 Task: Find connections with filter location Mérignac with filter topic #entrepreneurshipwith filter profile language Spanish with filter current company Mother Dairy Fruit & Vegetable Pvt. Ltd. with filter school BABU BANARASI DAS NORTHERN INDIA INSTITUTE OF TECHNOLOGY, LUCKNOW with filter industry Bed-and-Breakfasts, Hostels, Homestays with filter service category Social Media Marketing with filter keywords title Iron Worker
Action: Mouse pressed left at (526, 81)
Screenshot: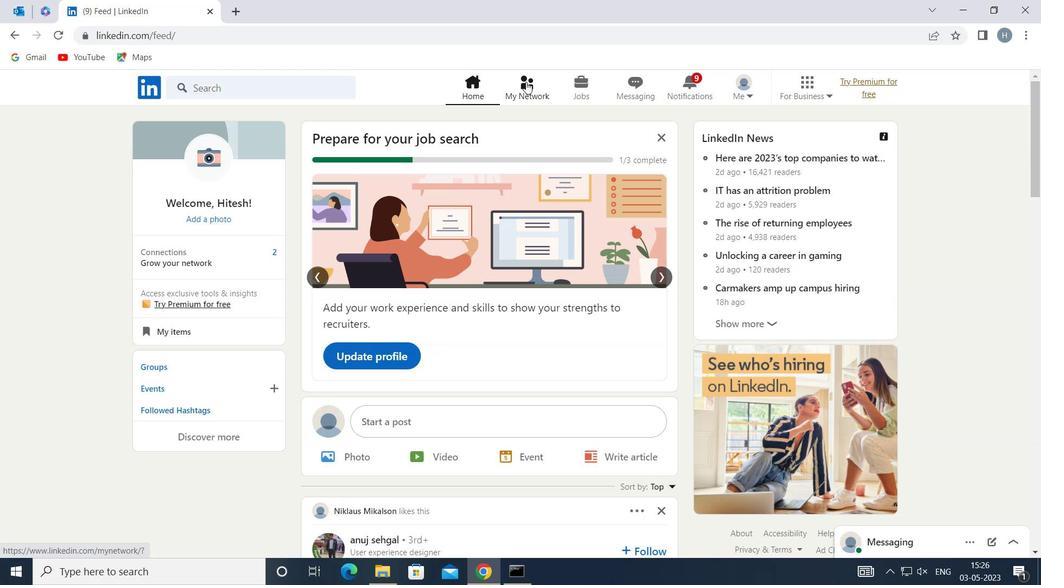 
Action: Mouse moved to (308, 162)
Screenshot: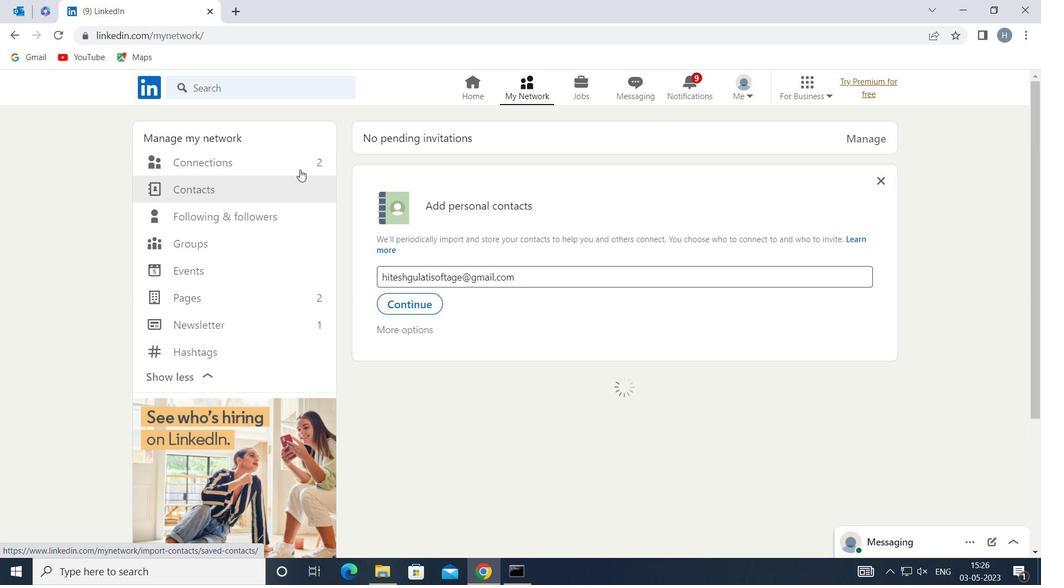 
Action: Mouse pressed left at (308, 162)
Screenshot: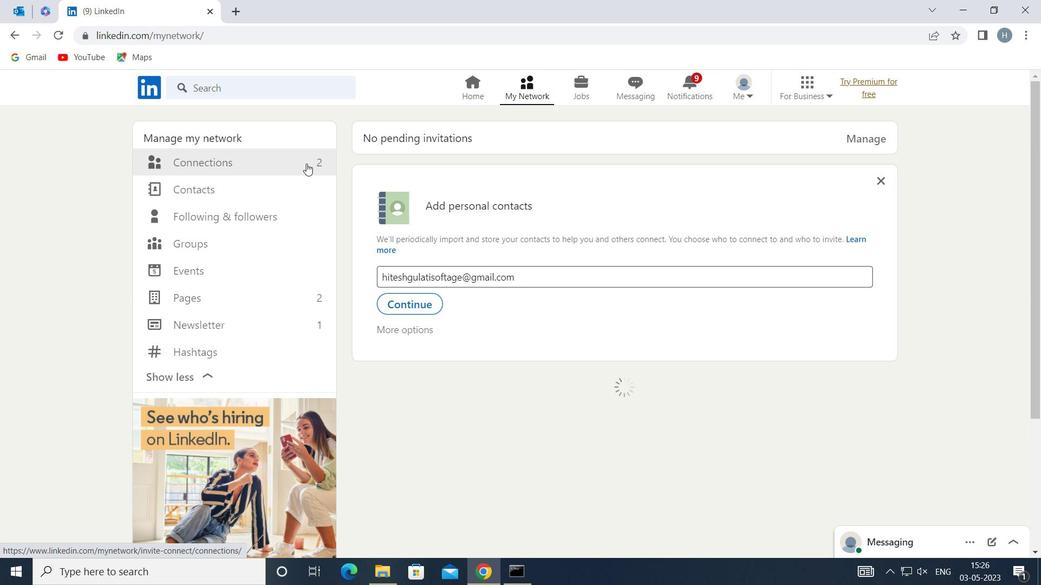 
Action: Mouse moved to (615, 159)
Screenshot: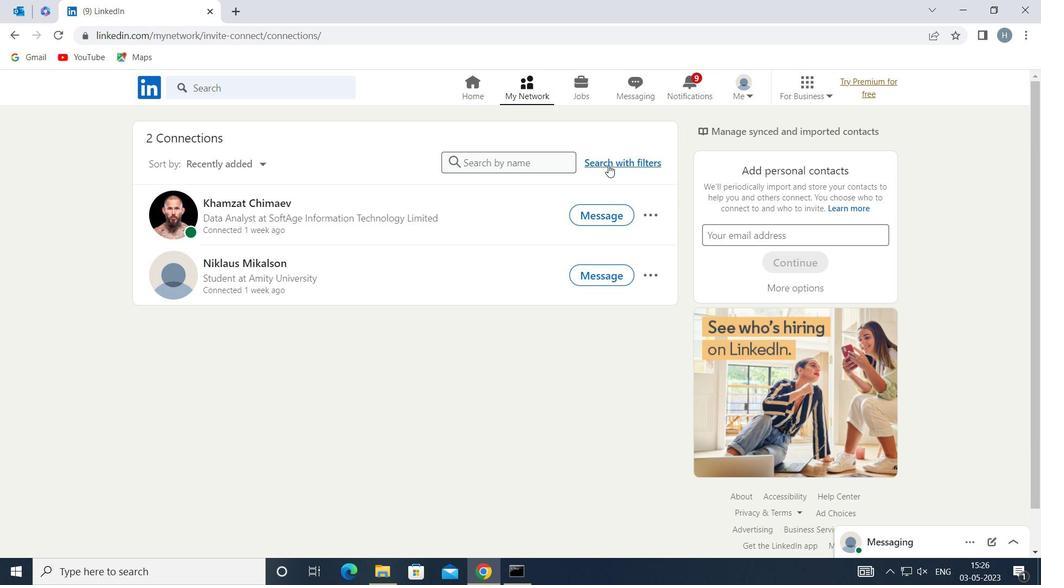 
Action: Mouse pressed left at (615, 159)
Screenshot: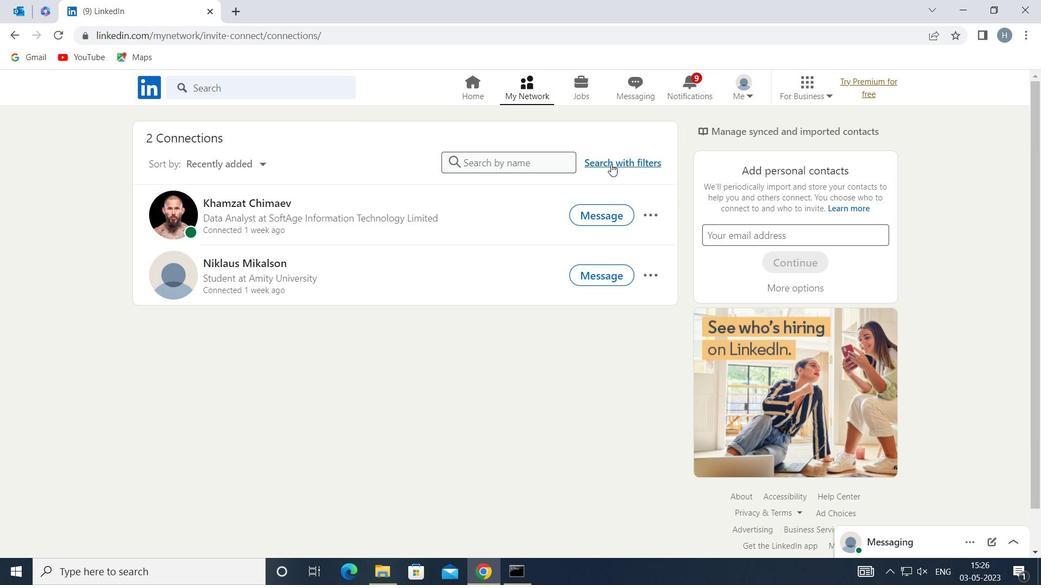 
Action: Mouse moved to (555, 125)
Screenshot: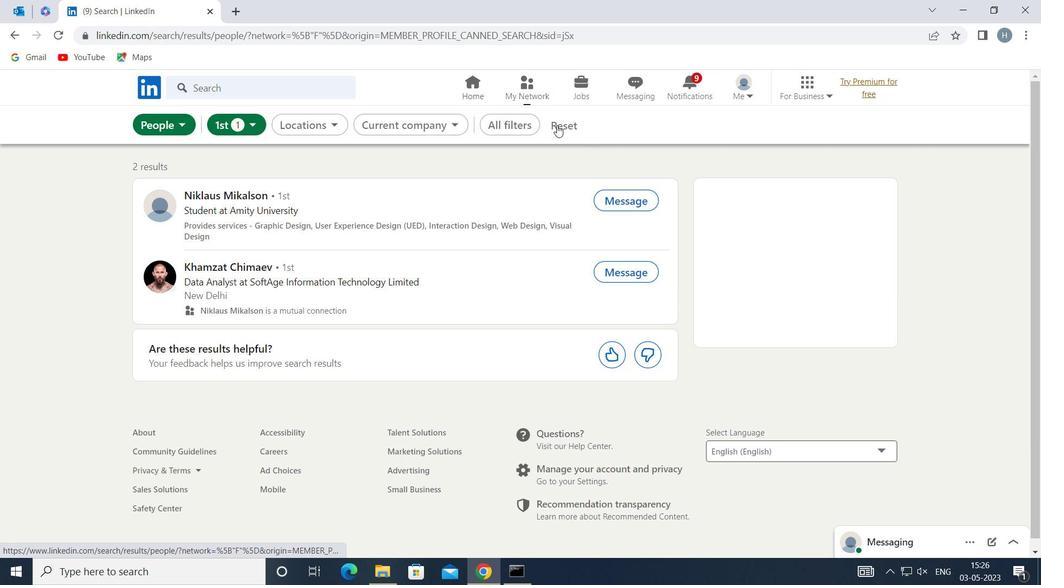 
Action: Mouse pressed left at (555, 125)
Screenshot: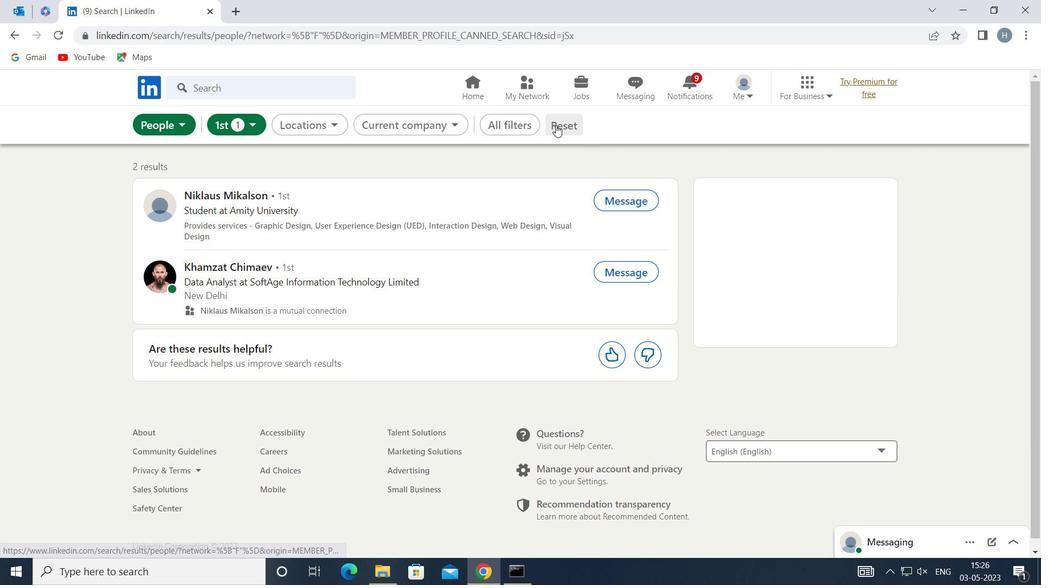
Action: Mouse moved to (526, 125)
Screenshot: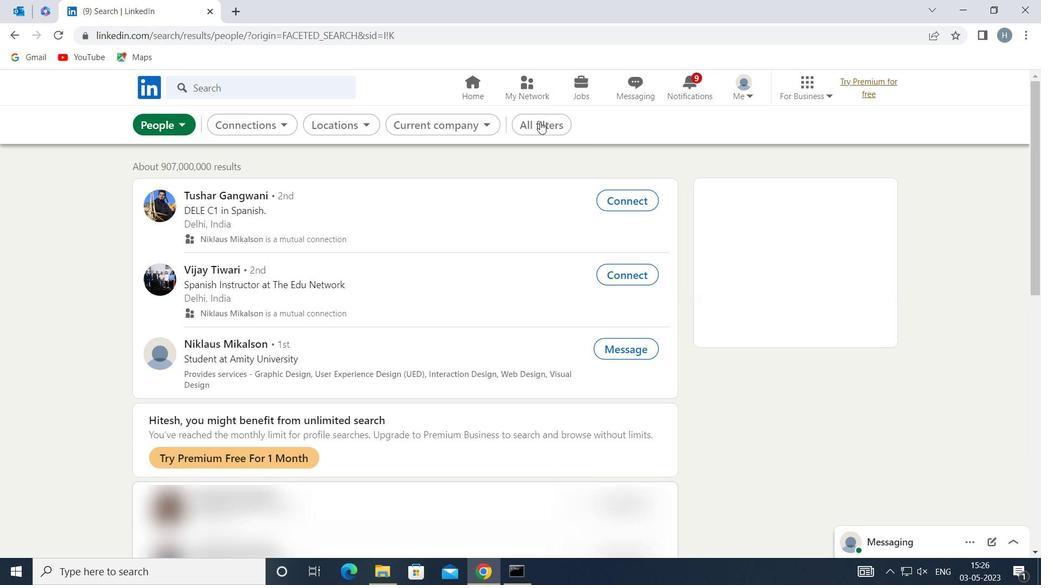 
Action: Mouse pressed left at (526, 125)
Screenshot: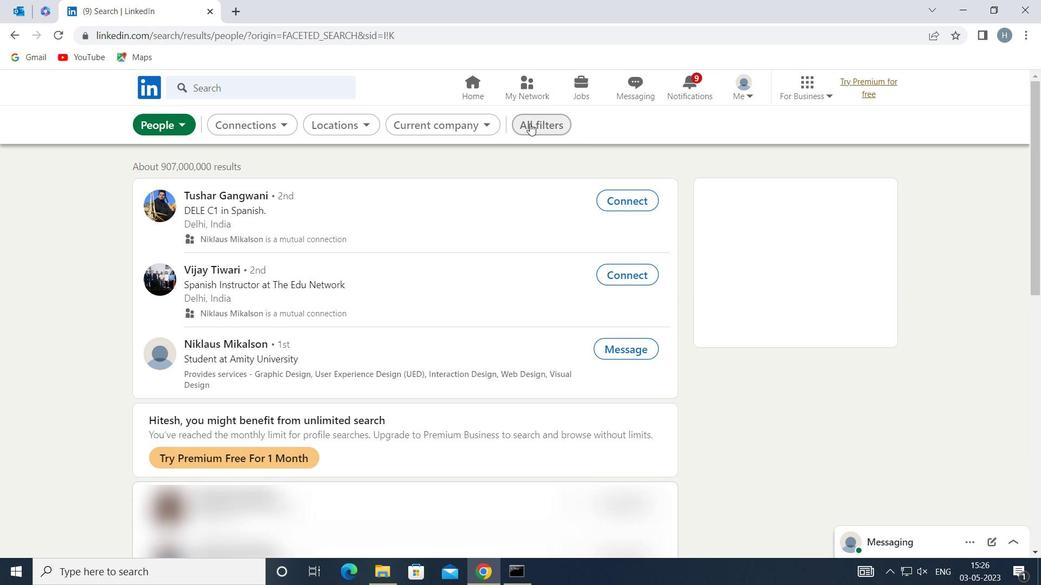 
Action: Mouse moved to (795, 312)
Screenshot: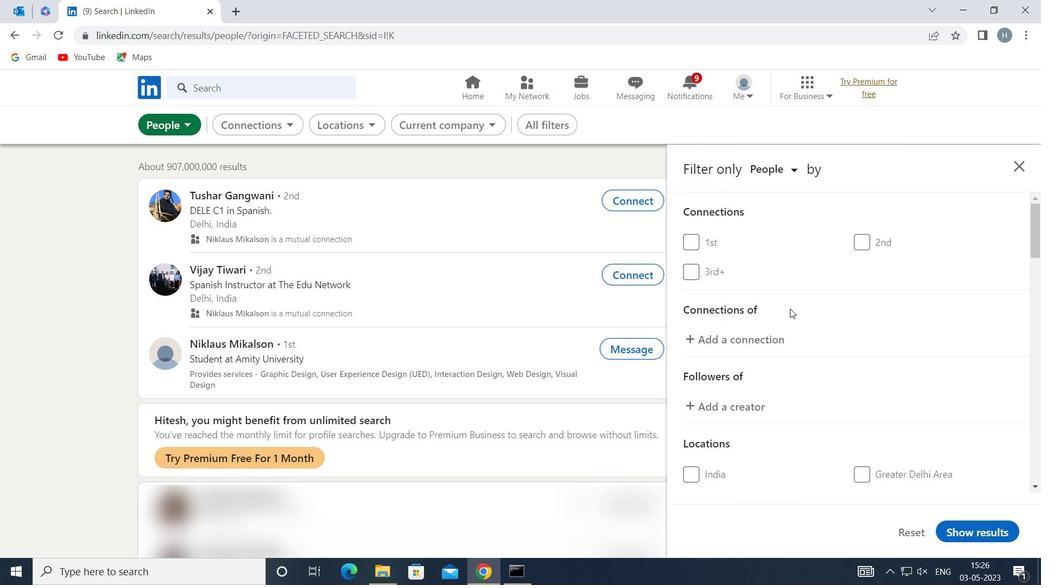 
Action: Mouse scrolled (795, 311) with delta (0, 0)
Screenshot: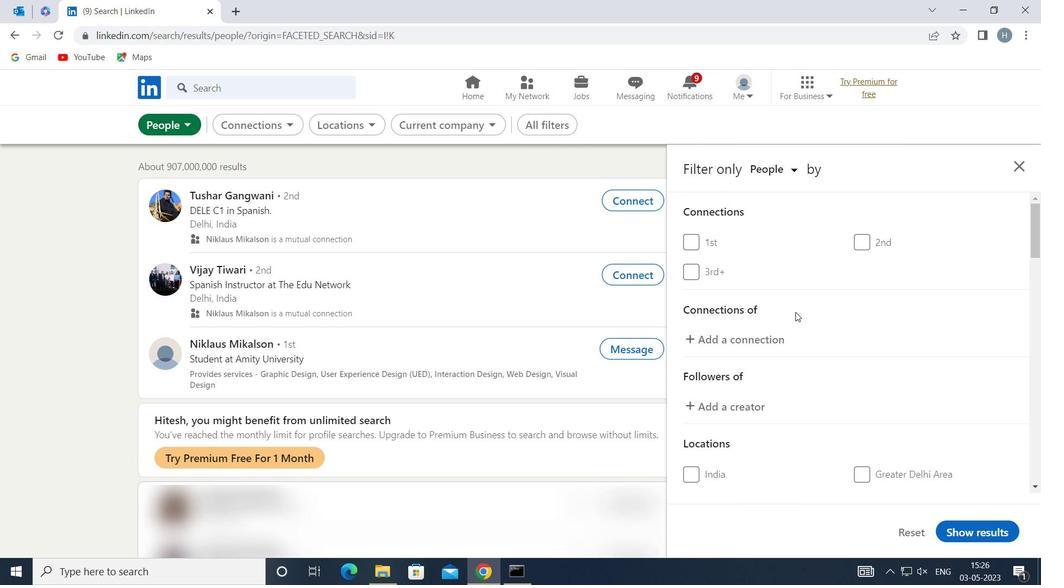 
Action: Mouse moved to (795, 314)
Screenshot: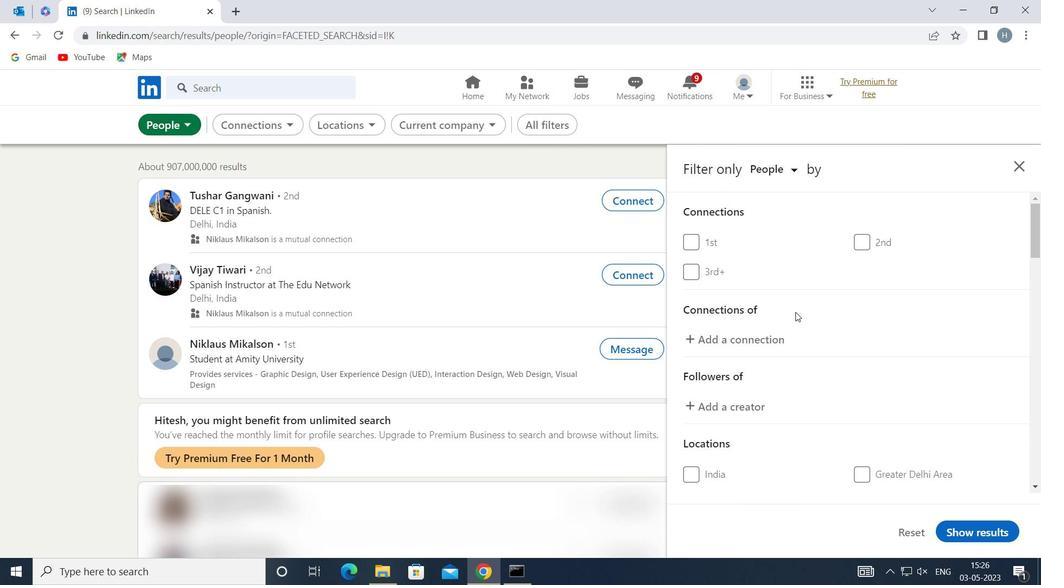 
Action: Mouse scrolled (795, 313) with delta (0, 0)
Screenshot: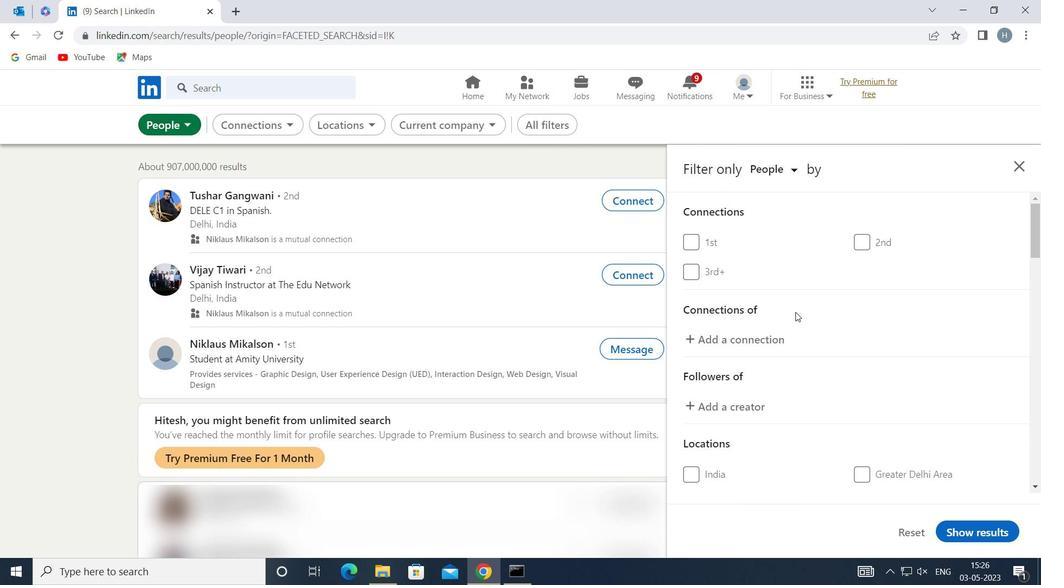 
Action: Mouse moved to (795, 315)
Screenshot: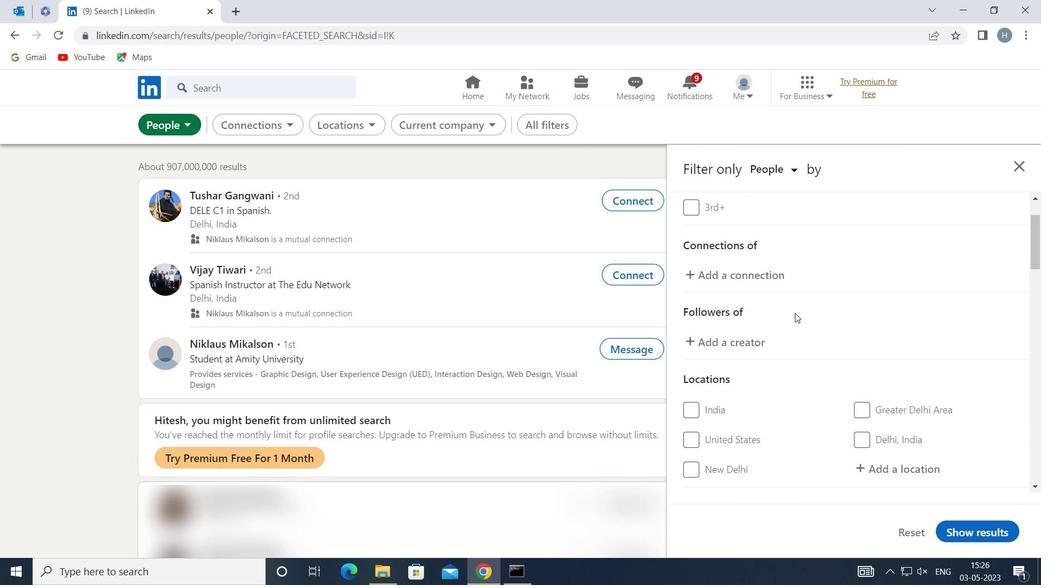 
Action: Mouse scrolled (795, 314) with delta (0, 0)
Screenshot: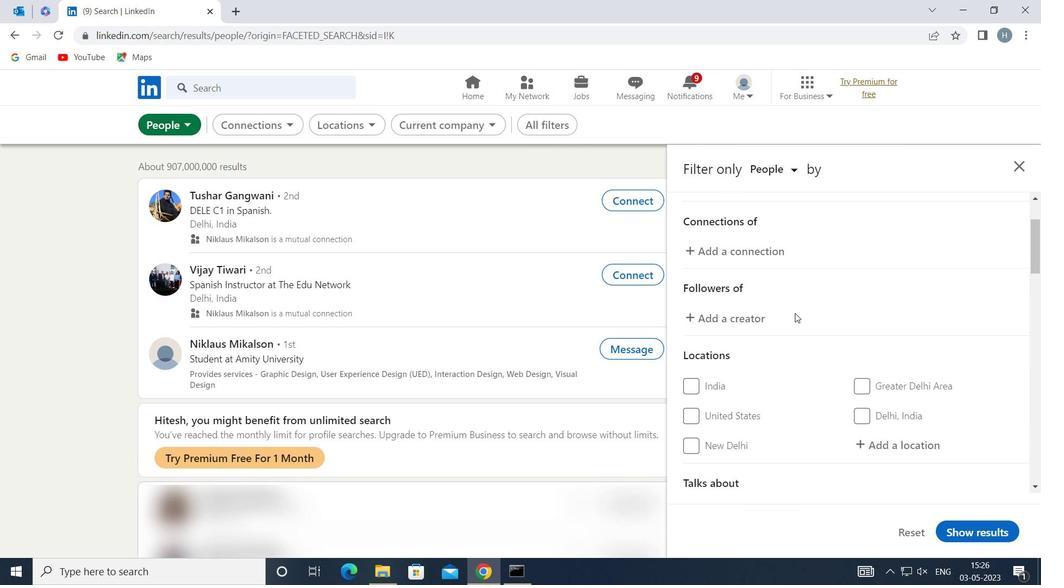 
Action: Mouse moved to (873, 333)
Screenshot: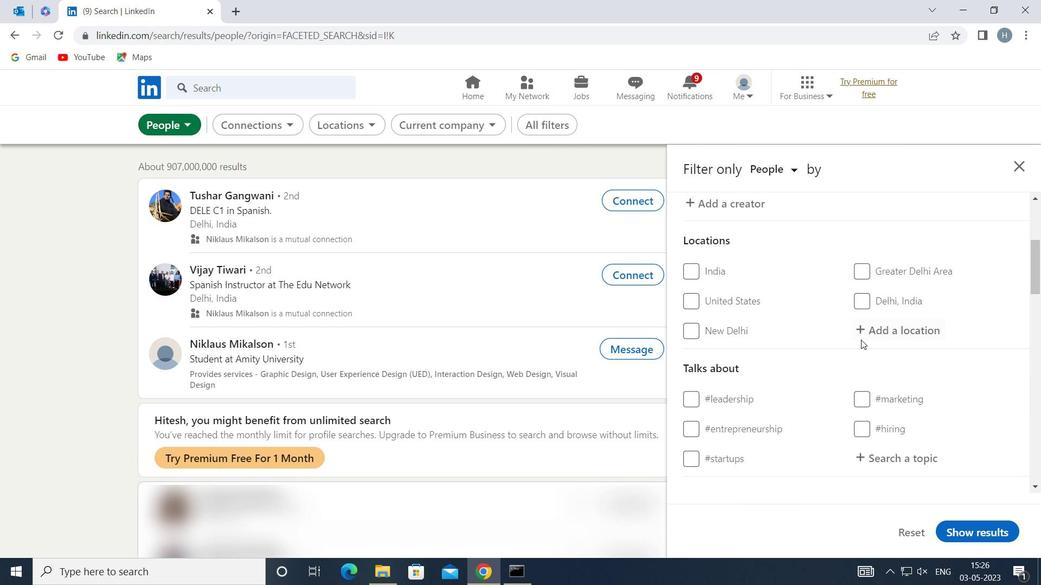 
Action: Mouse pressed left at (873, 333)
Screenshot: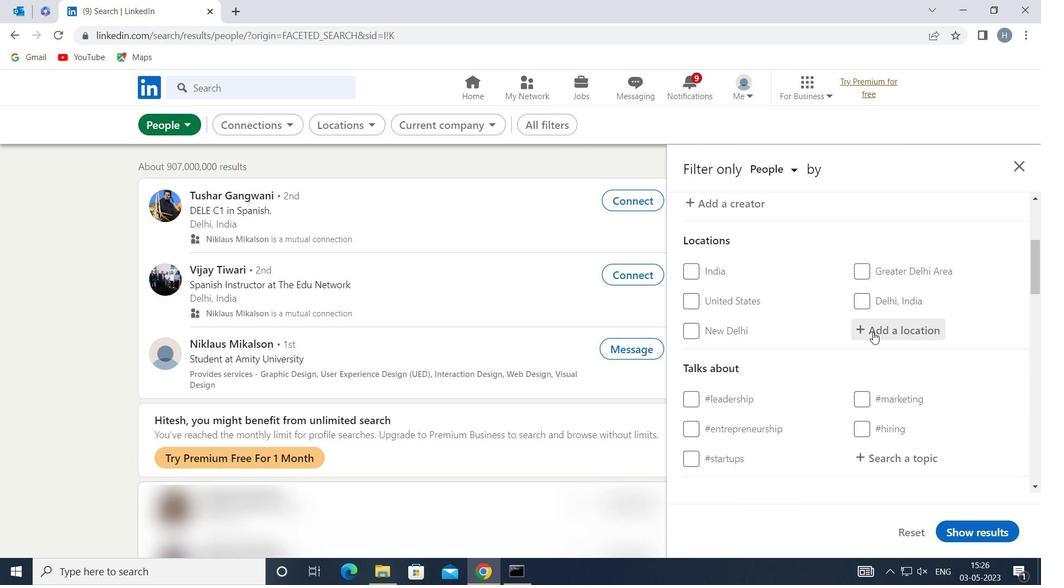 
Action: Key pressed <Key.shift>MERIGNAC
Screenshot: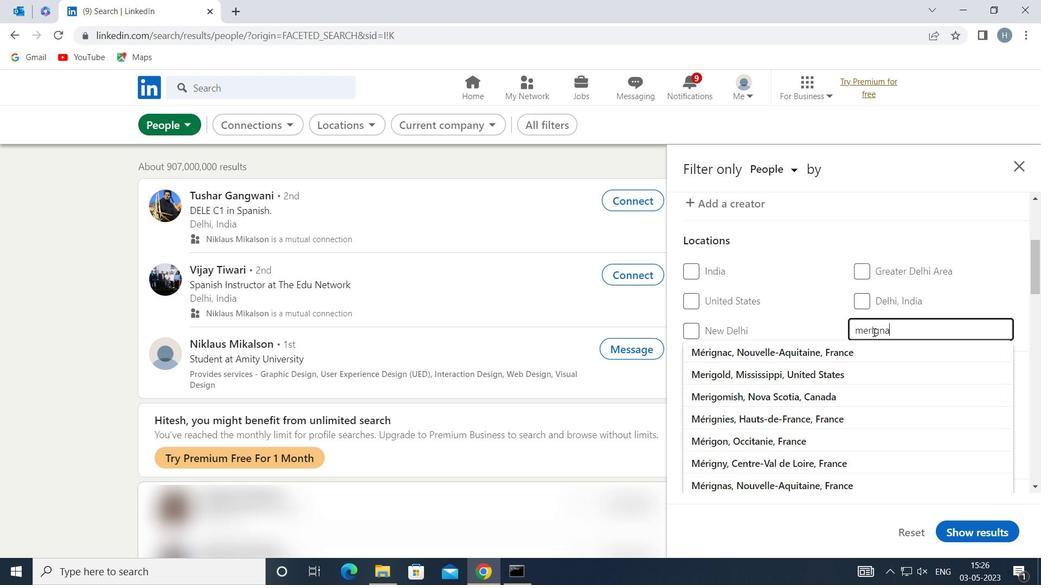 
Action: Mouse moved to (848, 348)
Screenshot: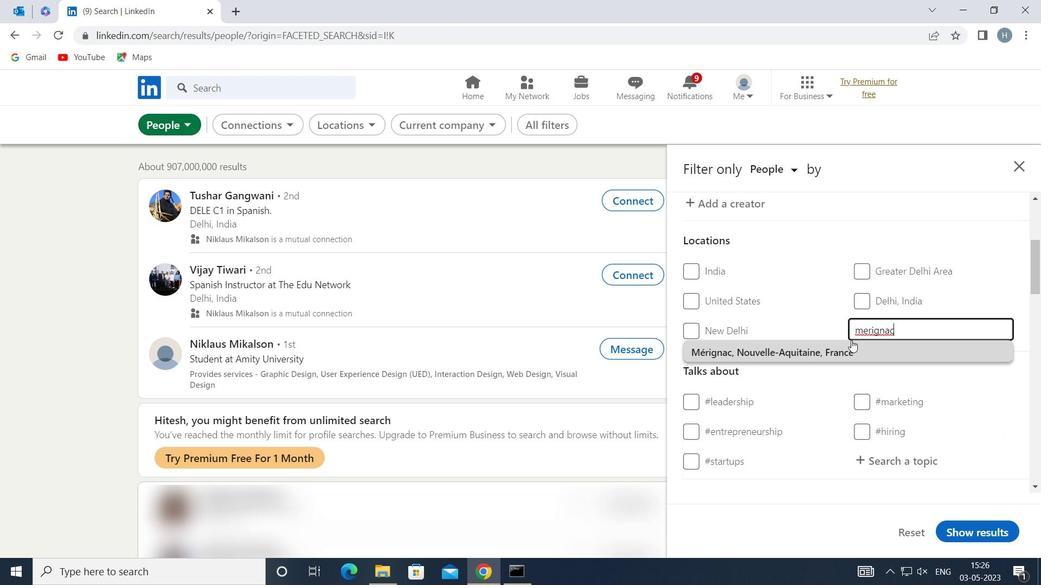 
Action: Mouse pressed left at (848, 348)
Screenshot: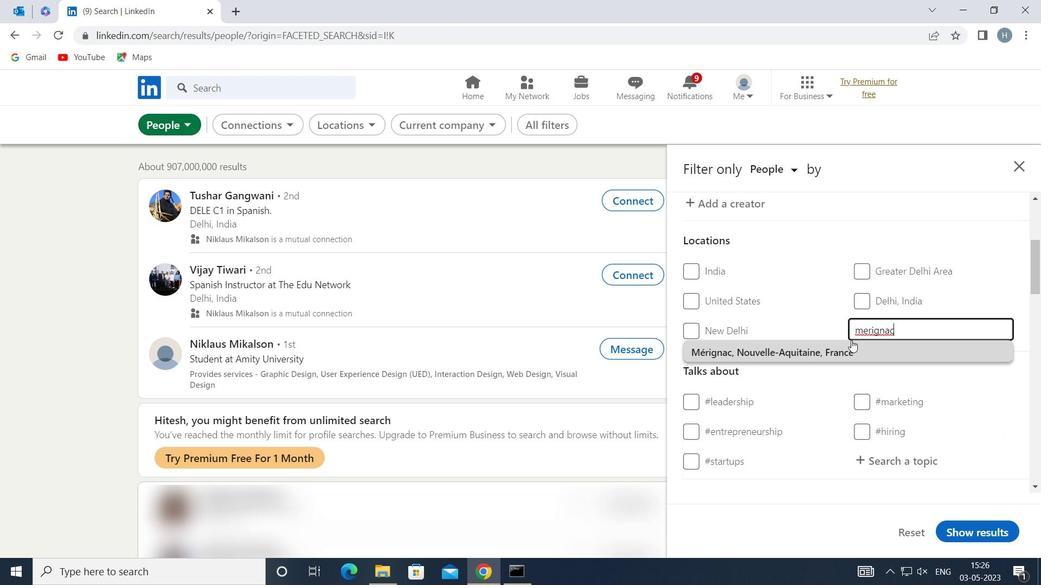 
Action: Mouse moved to (856, 337)
Screenshot: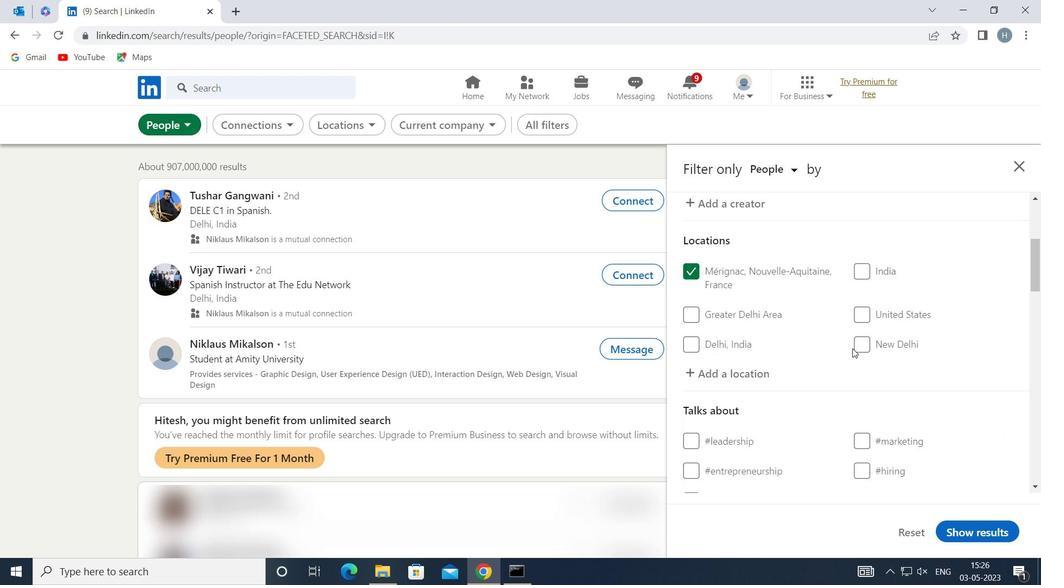 
Action: Mouse scrolled (856, 337) with delta (0, 0)
Screenshot: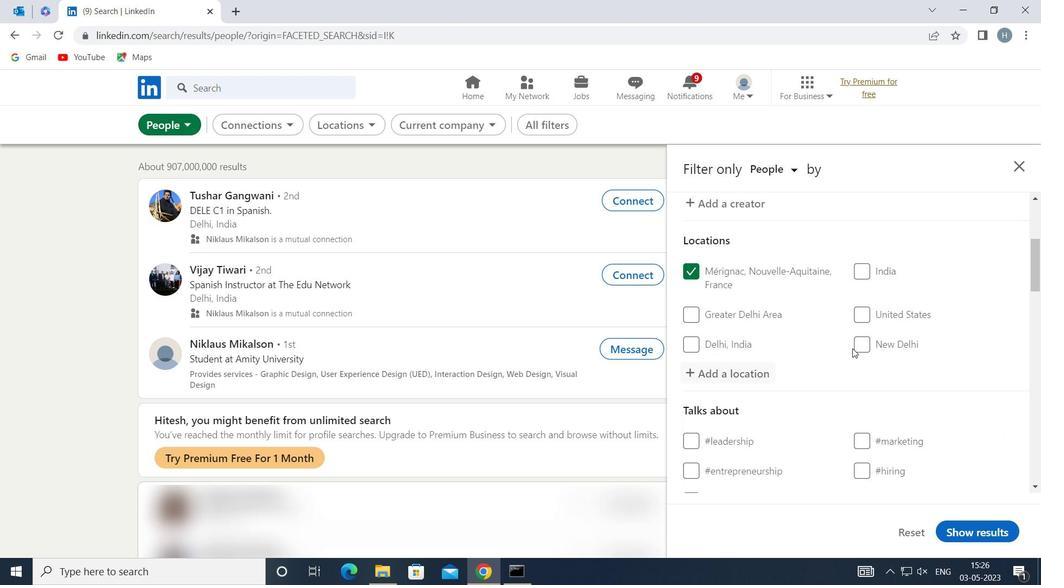 
Action: Mouse scrolled (856, 337) with delta (0, 0)
Screenshot: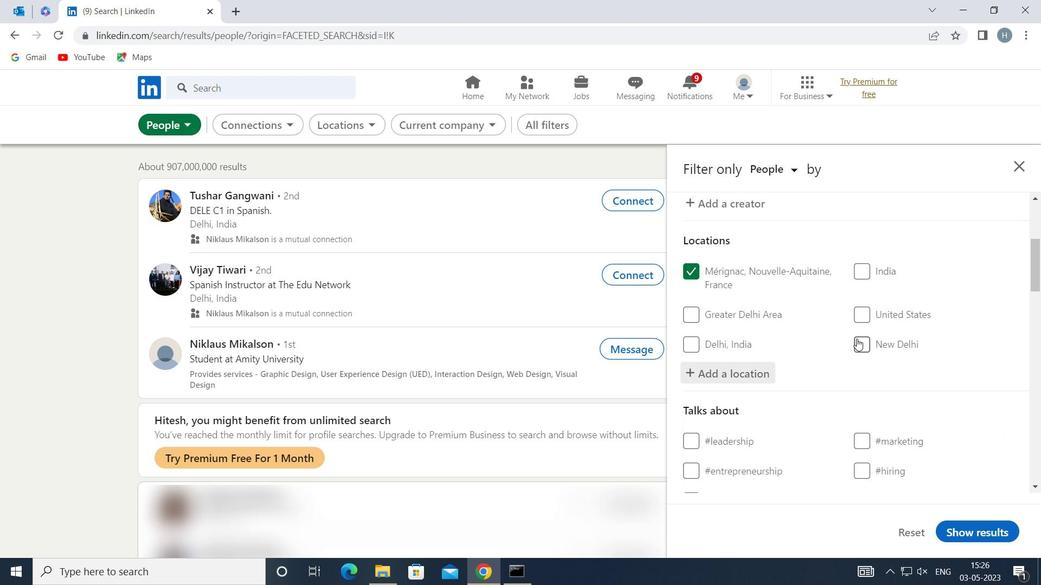 
Action: Mouse scrolled (856, 337) with delta (0, 0)
Screenshot: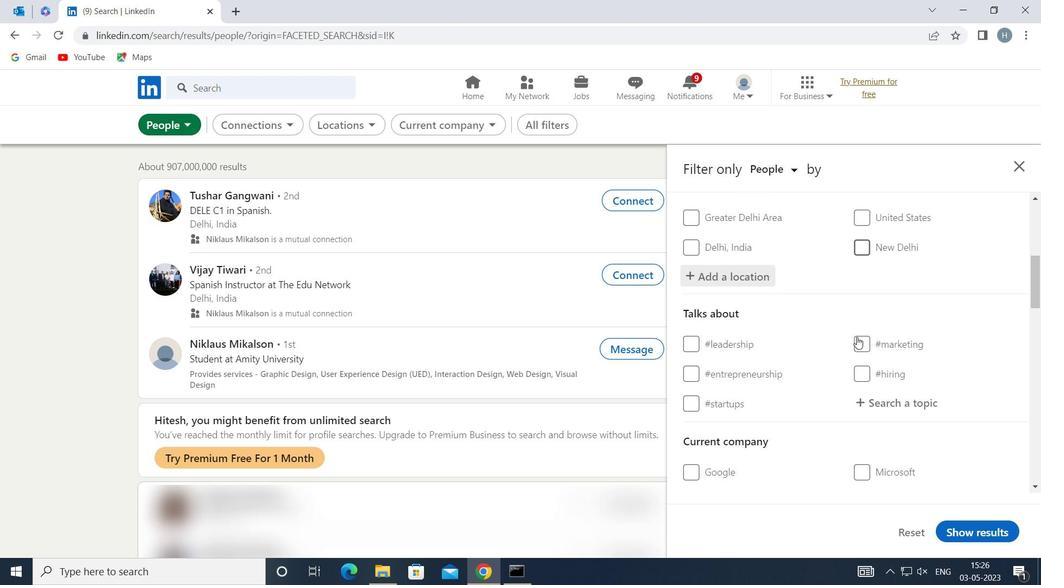
Action: Mouse moved to (901, 295)
Screenshot: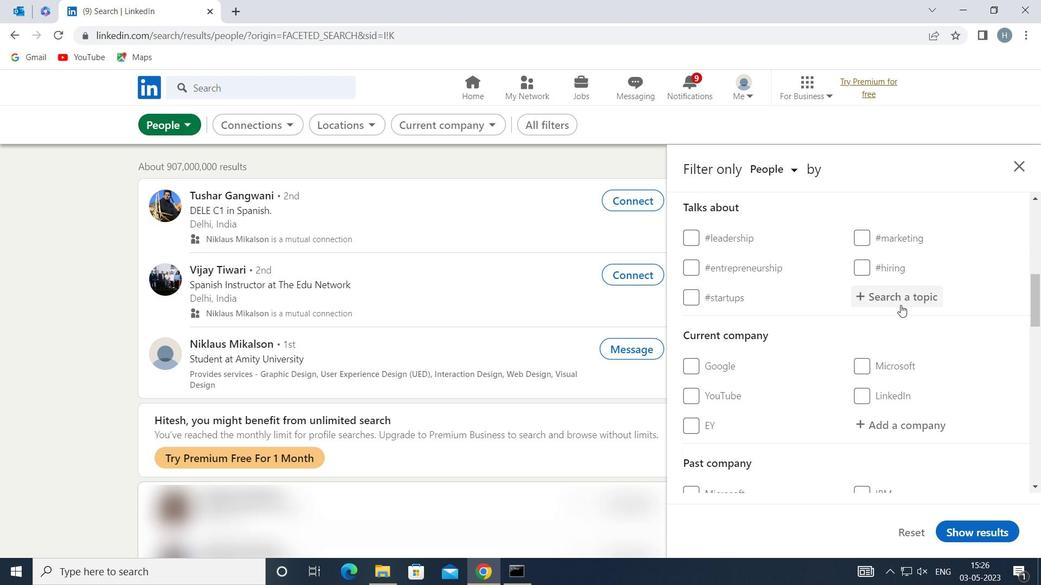 
Action: Mouse pressed left at (901, 295)
Screenshot: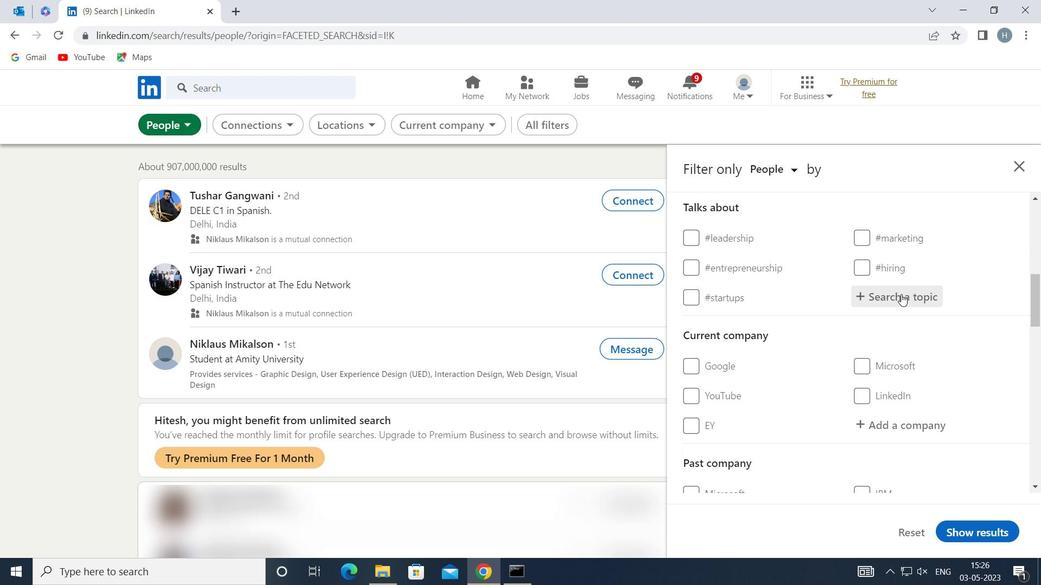 
Action: Key pressed ENTREPRENEURSHIP
Screenshot: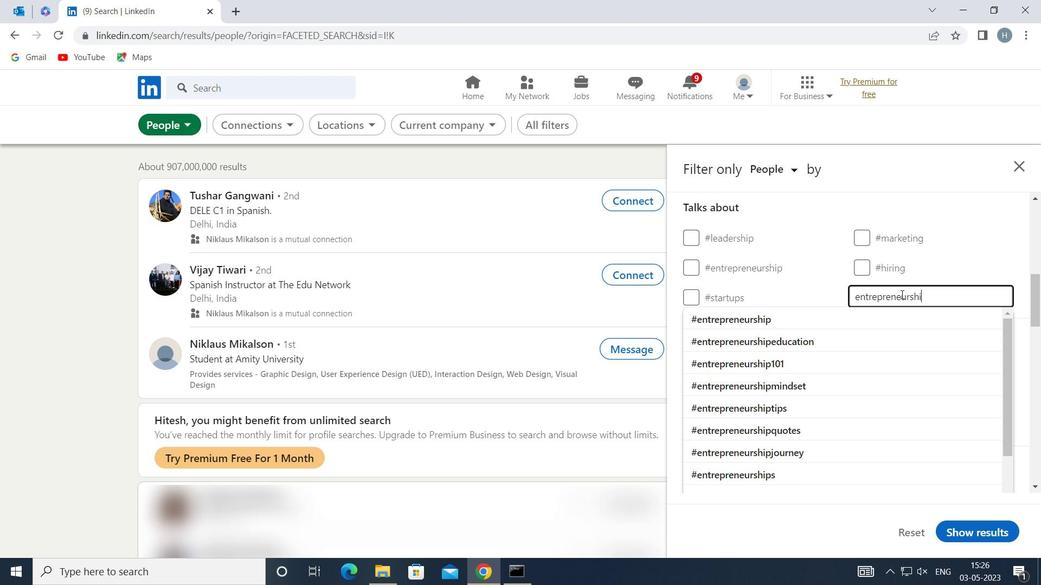 
Action: Mouse moved to (831, 321)
Screenshot: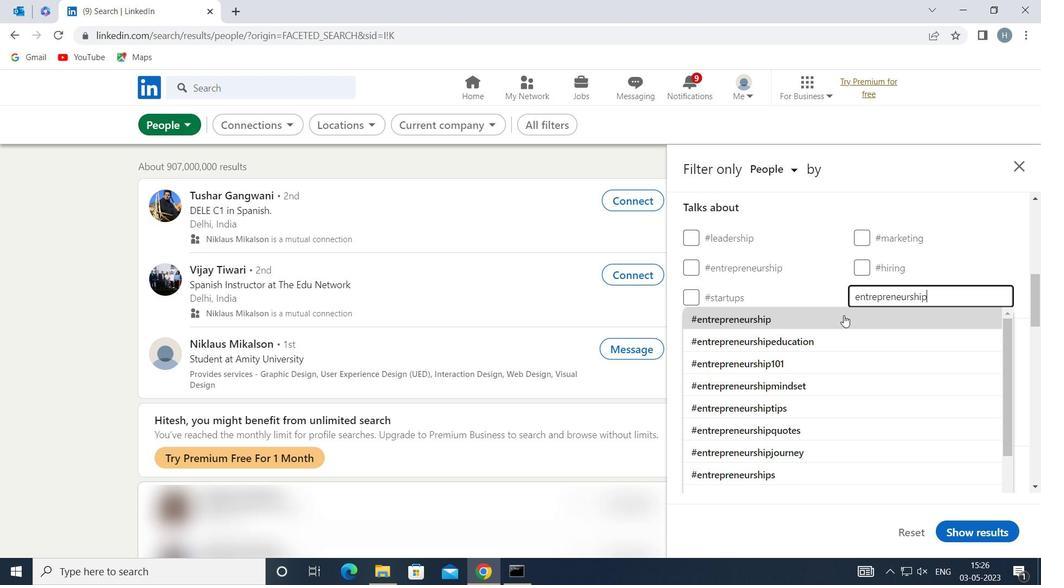 
Action: Mouse pressed left at (831, 321)
Screenshot: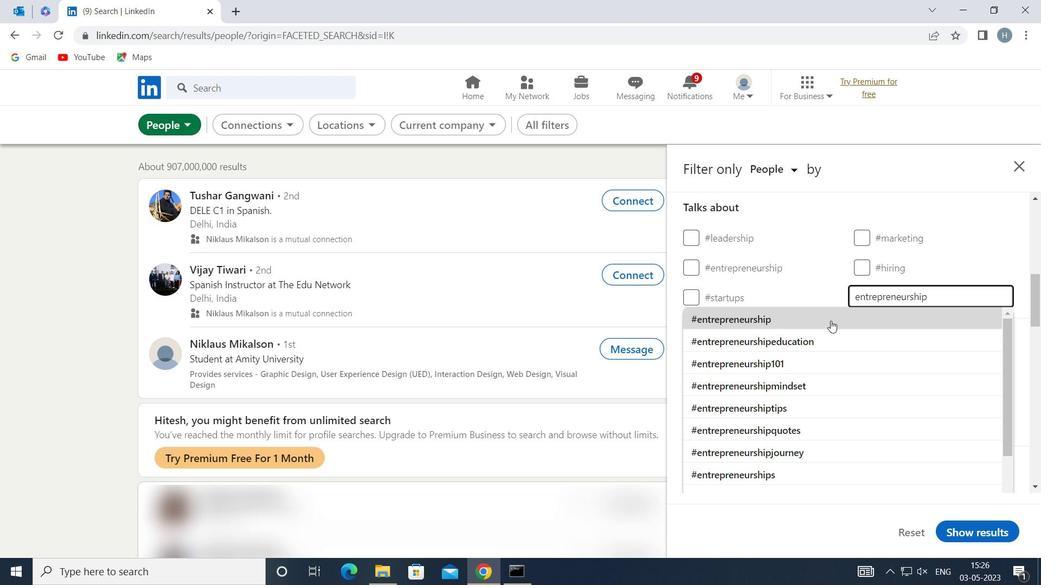 
Action: Mouse moved to (820, 324)
Screenshot: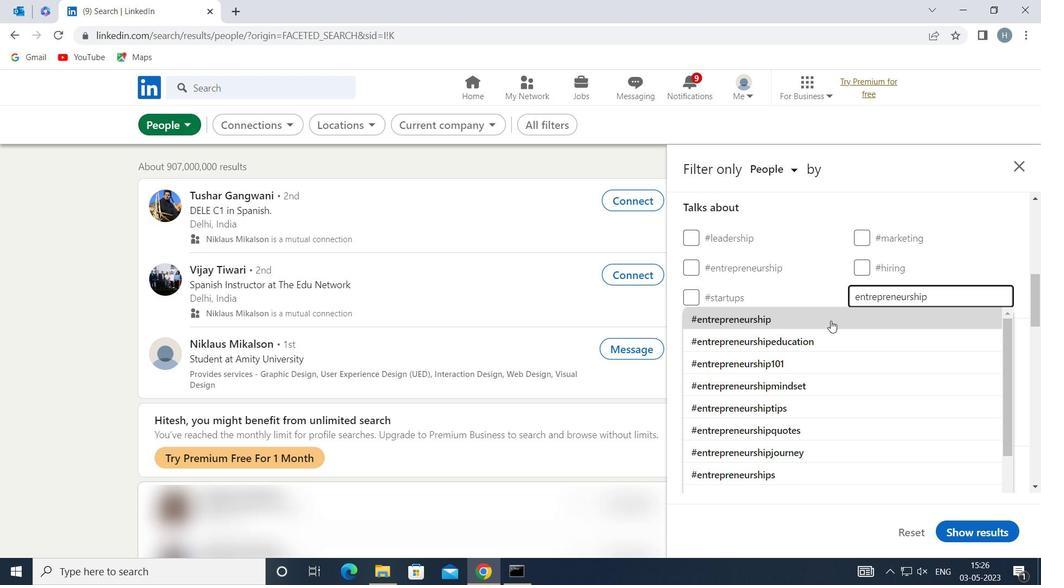 
Action: Mouse scrolled (820, 324) with delta (0, 0)
Screenshot: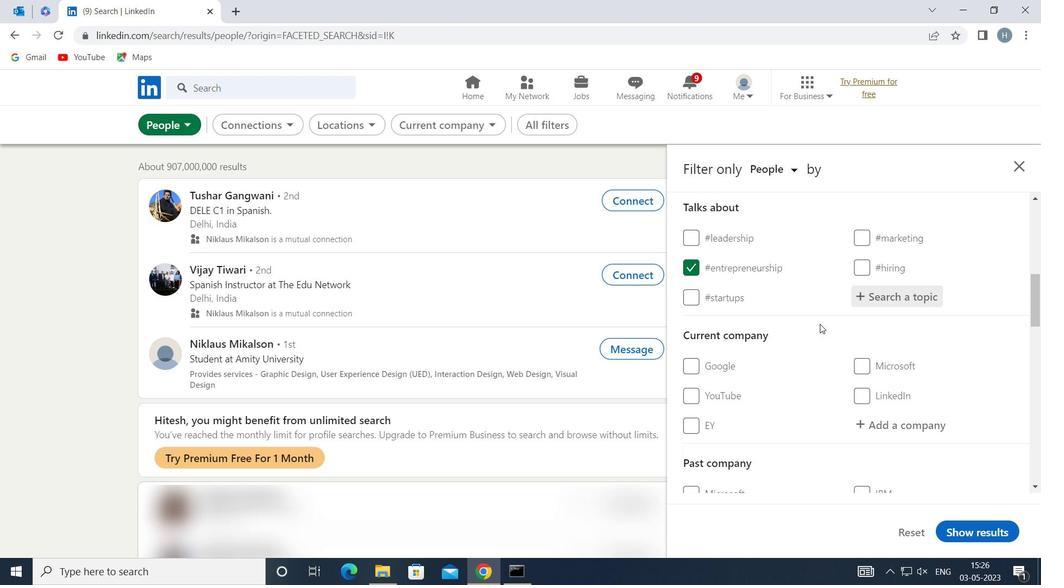 
Action: Mouse scrolled (820, 324) with delta (0, 0)
Screenshot: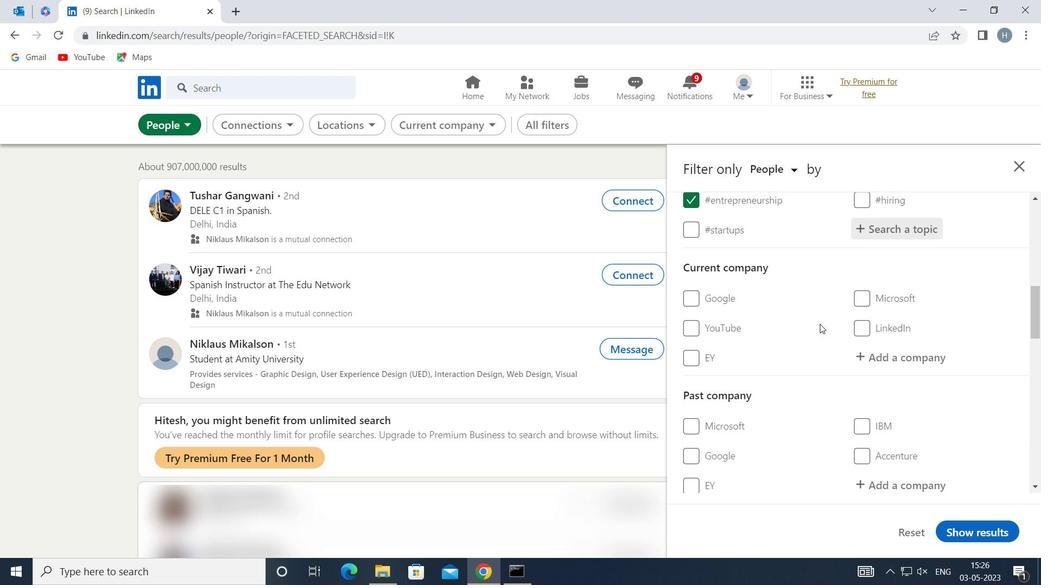 
Action: Mouse scrolled (820, 324) with delta (0, 0)
Screenshot: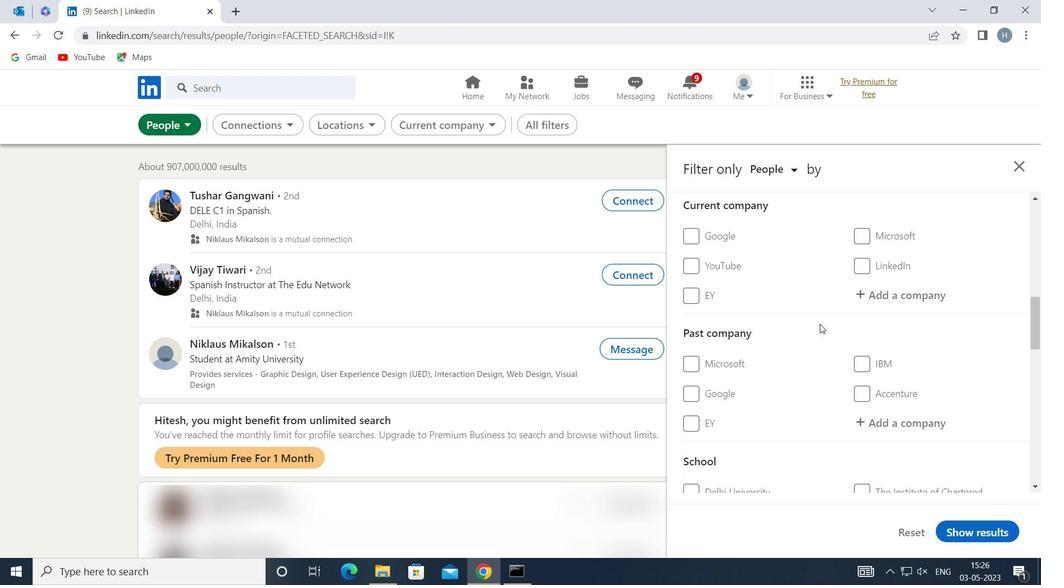 
Action: Mouse scrolled (820, 324) with delta (0, 0)
Screenshot: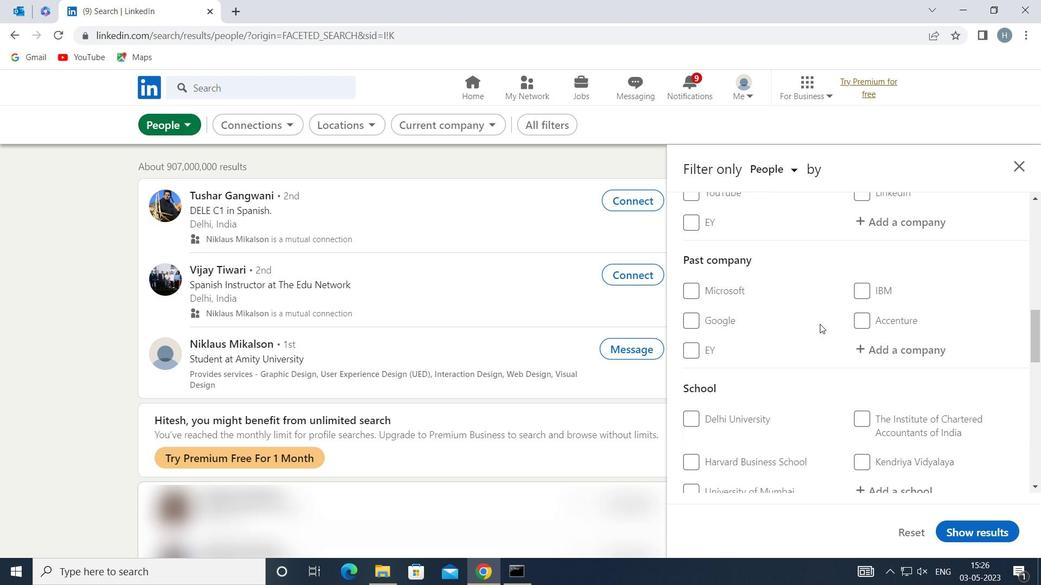 
Action: Mouse scrolled (820, 324) with delta (0, 0)
Screenshot: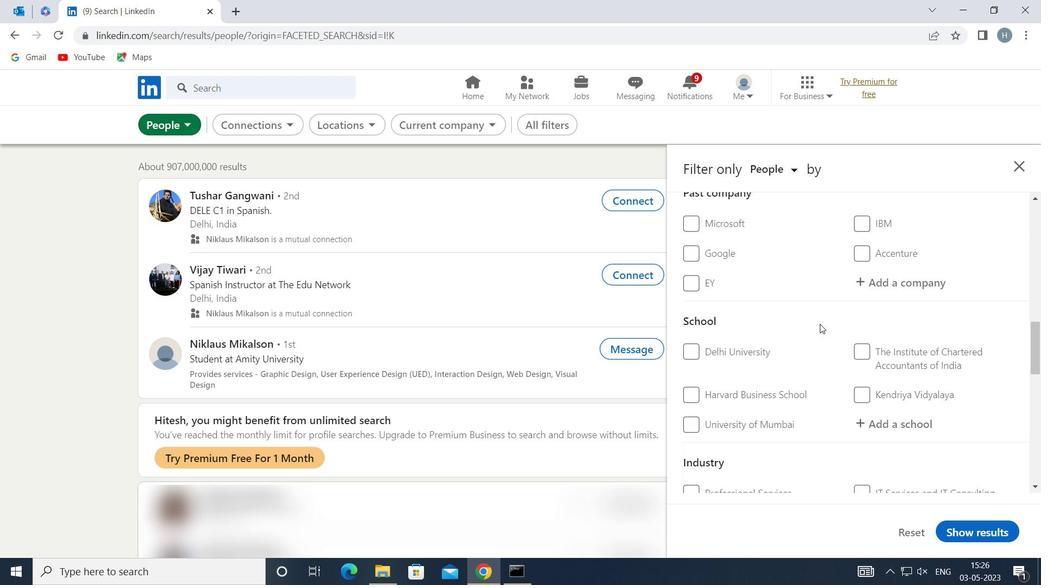 
Action: Mouse scrolled (820, 324) with delta (0, 0)
Screenshot: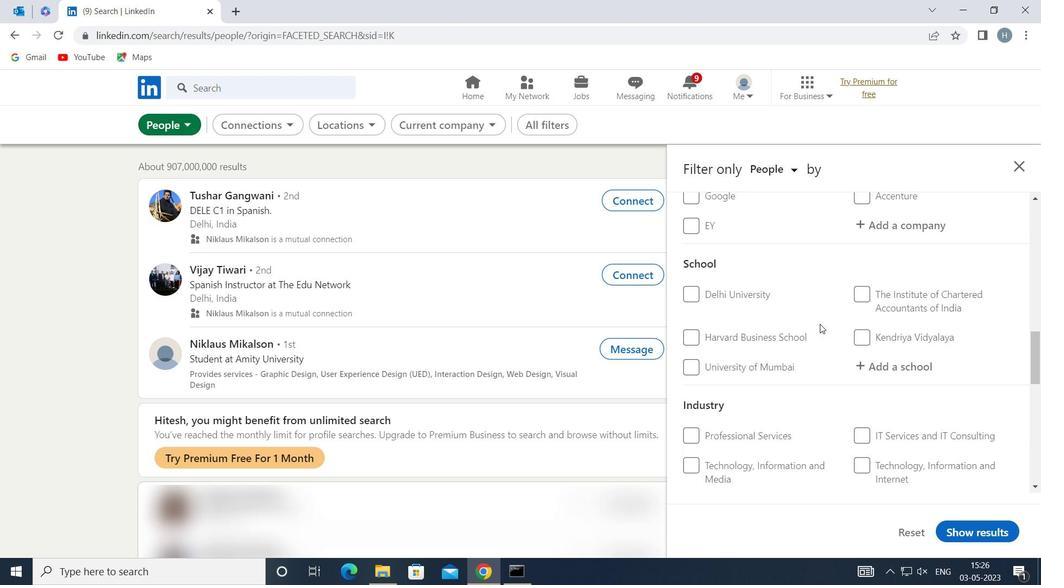 
Action: Mouse scrolled (820, 324) with delta (0, 0)
Screenshot: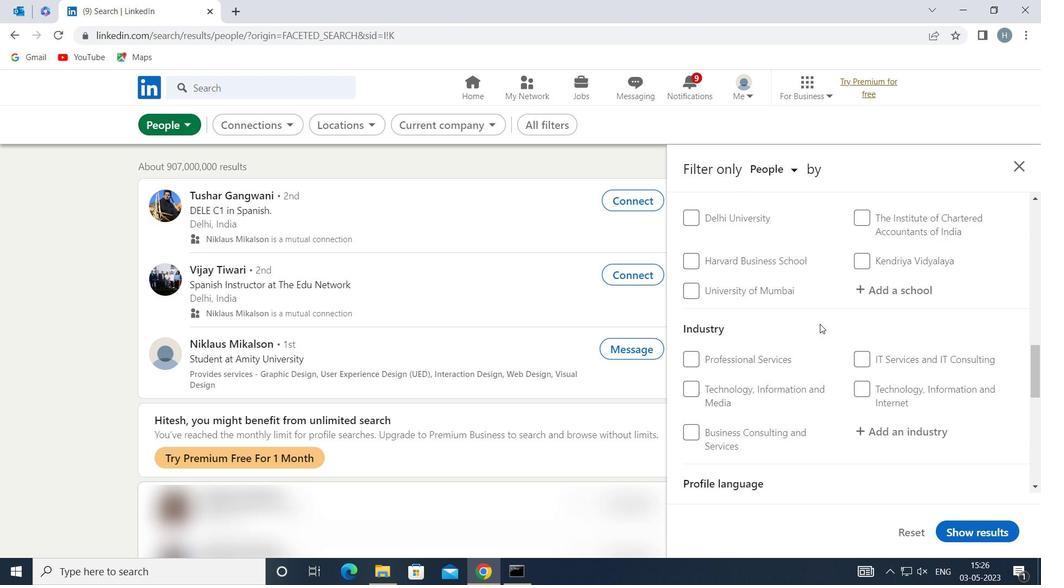 
Action: Mouse scrolled (820, 324) with delta (0, 0)
Screenshot: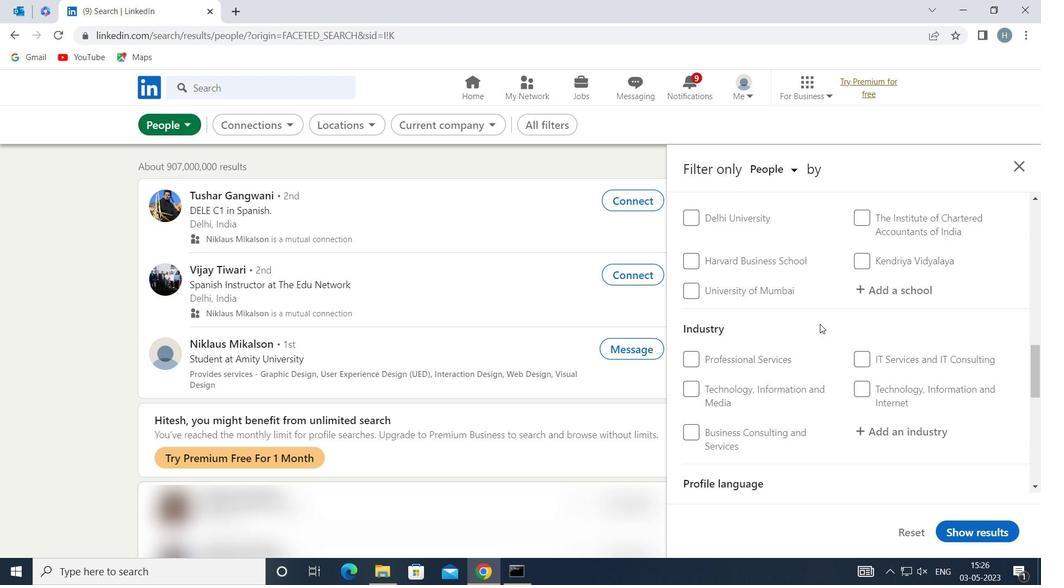 
Action: Mouse moved to (820, 325)
Screenshot: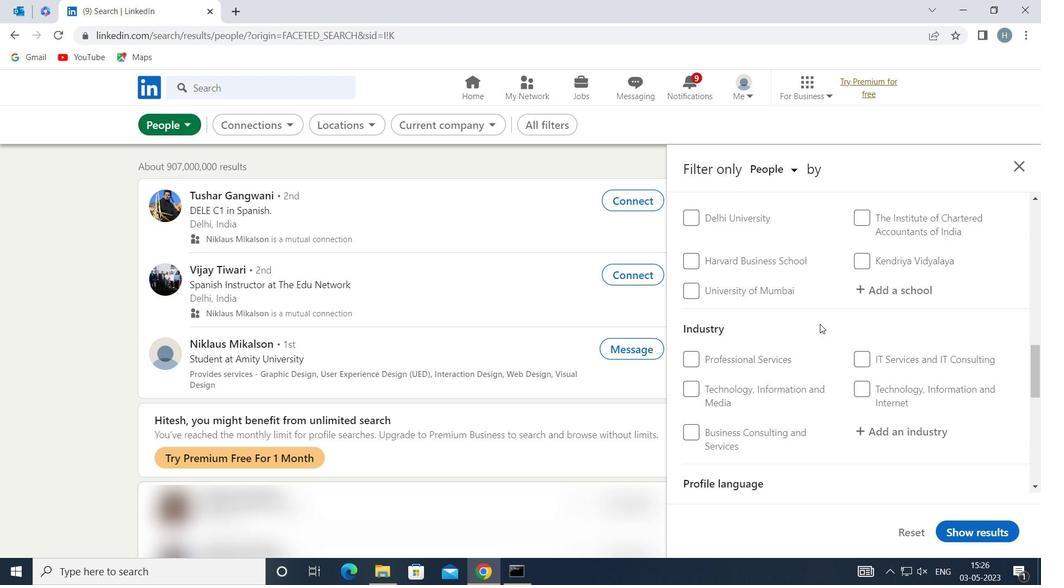
Action: Mouse scrolled (820, 324) with delta (0, 0)
Screenshot: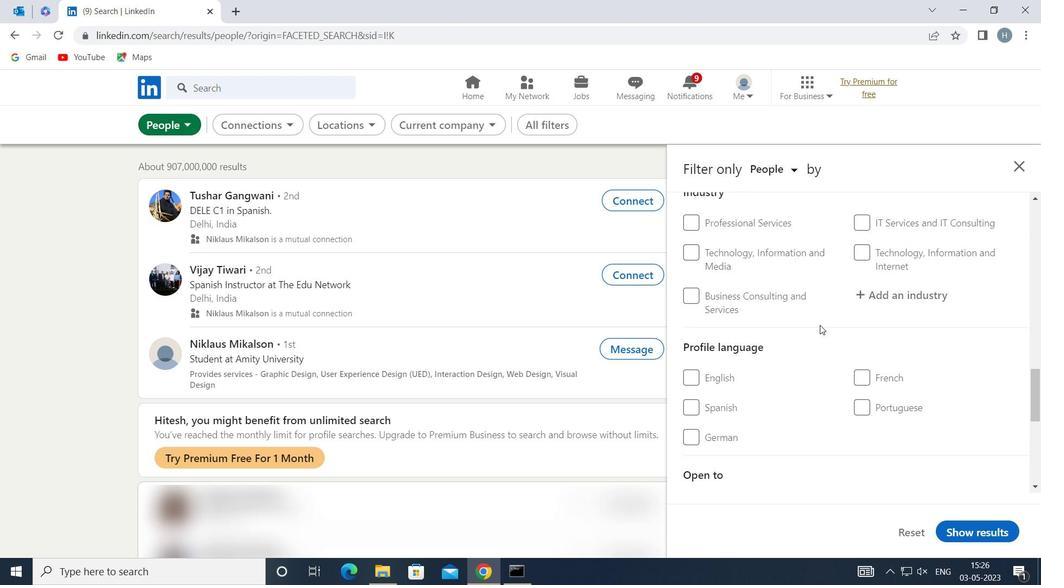 
Action: Mouse moved to (708, 338)
Screenshot: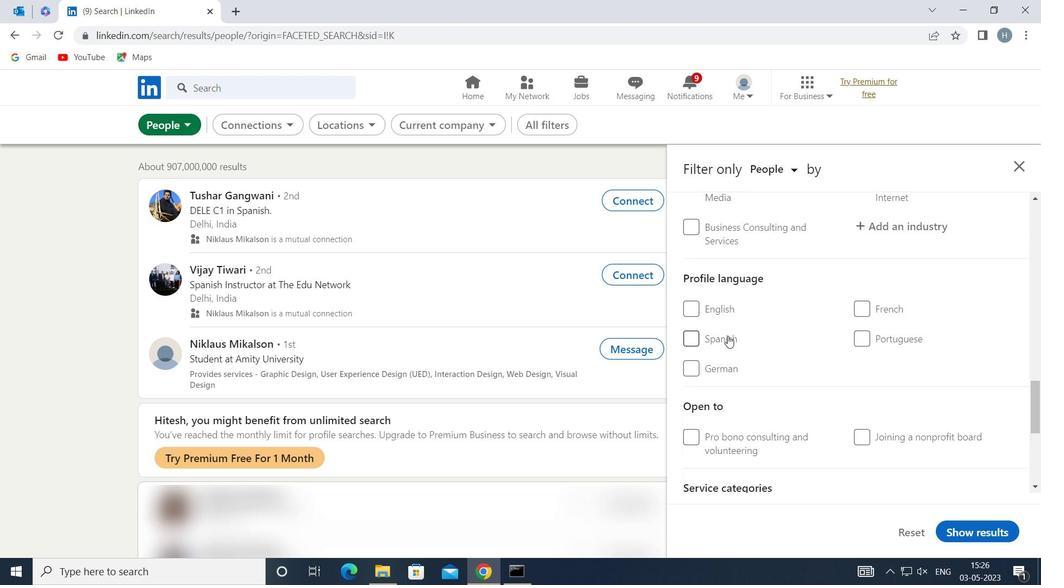 
Action: Mouse pressed left at (708, 338)
Screenshot: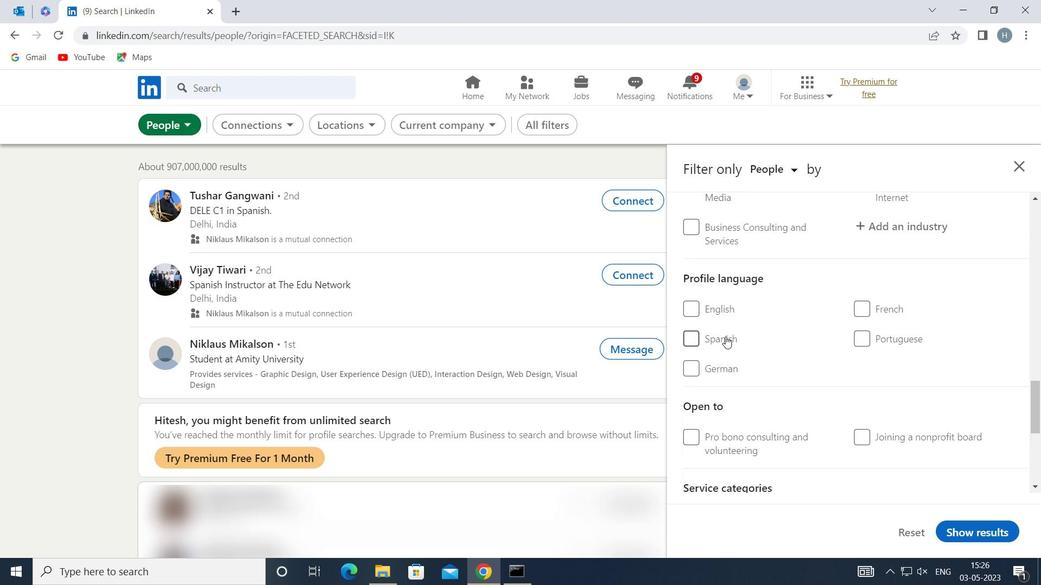 
Action: Mouse moved to (807, 339)
Screenshot: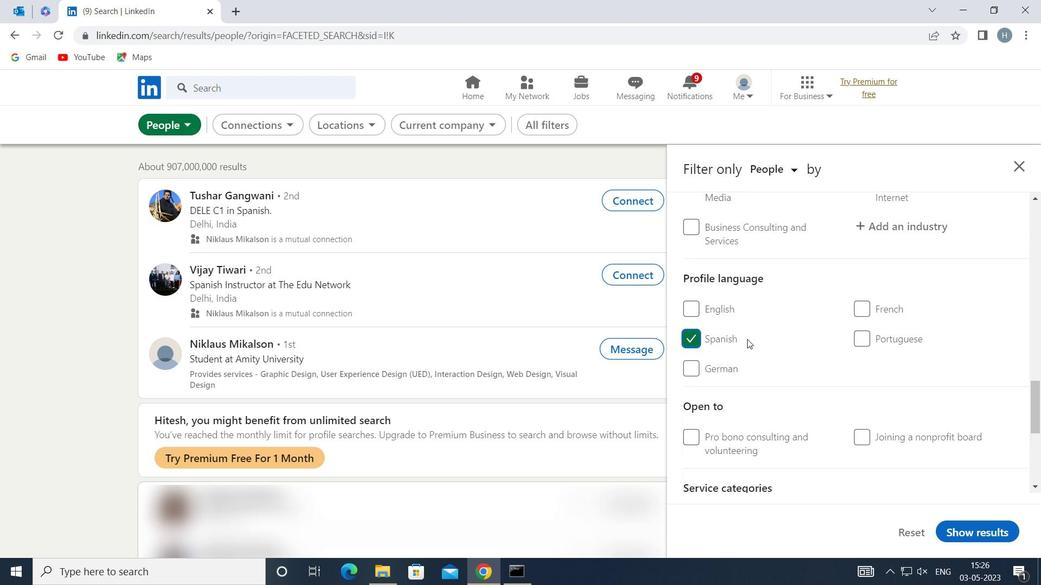 
Action: Mouse scrolled (807, 340) with delta (0, 0)
Screenshot: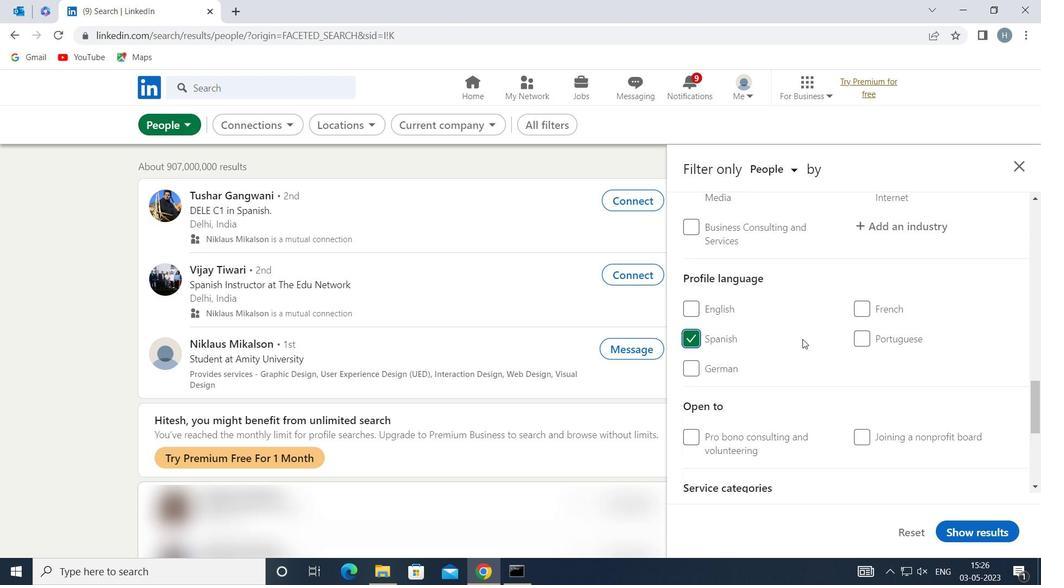 
Action: Mouse scrolled (807, 340) with delta (0, 0)
Screenshot: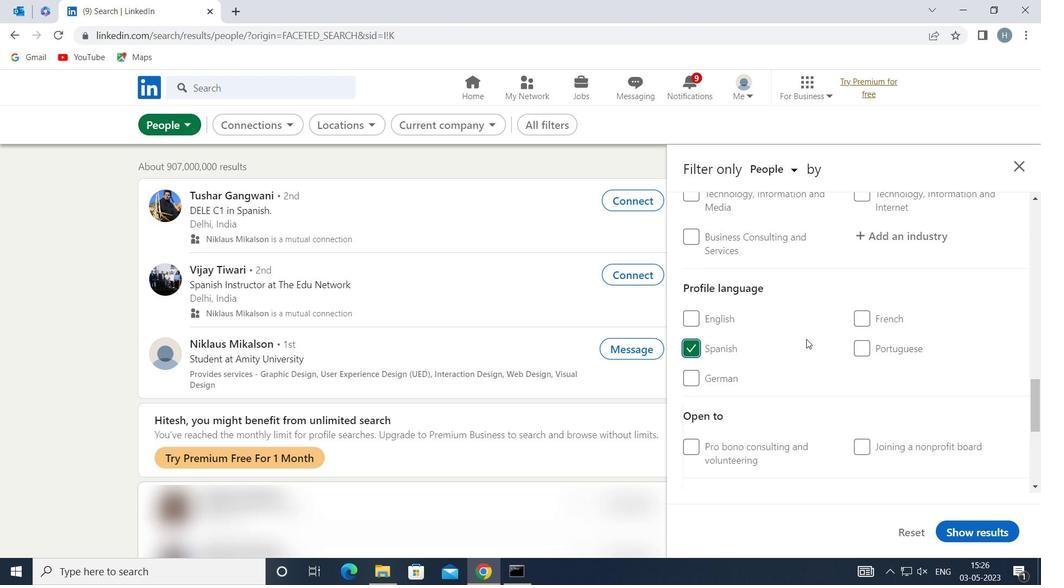 
Action: Mouse scrolled (807, 340) with delta (0, 0)
Screenshot: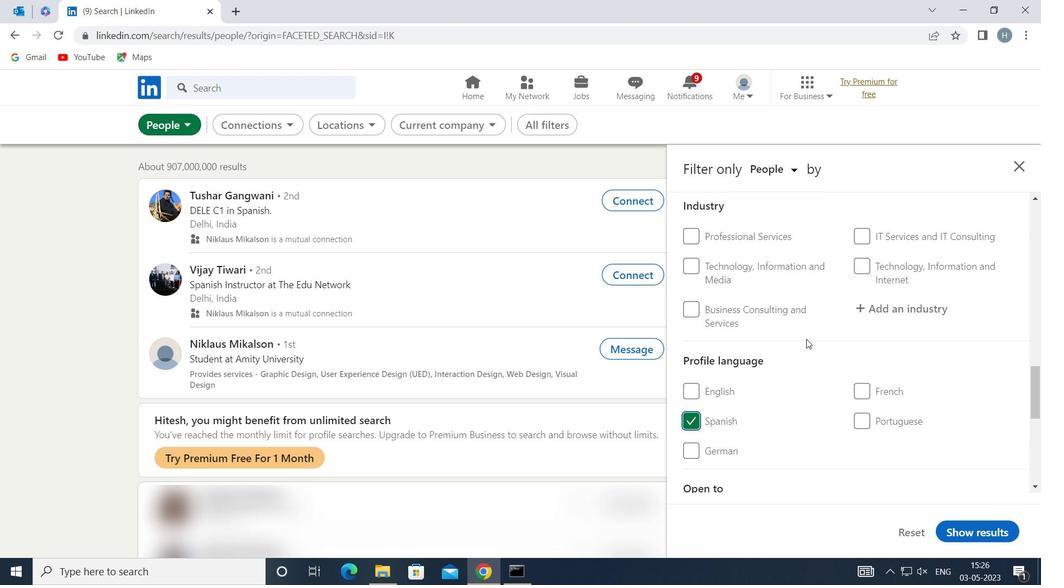 
Action: Mouse scrolled (807, 340) with delta (0, 0)
Screenshot: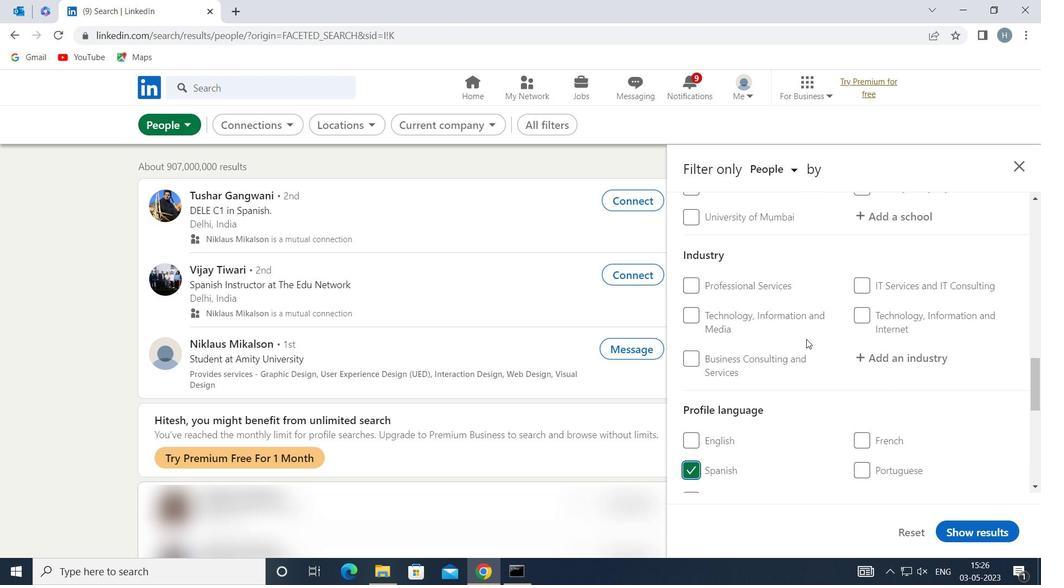 
Action: Mouse scrolled (807, 340) with delta (0, 0)
Screenshot: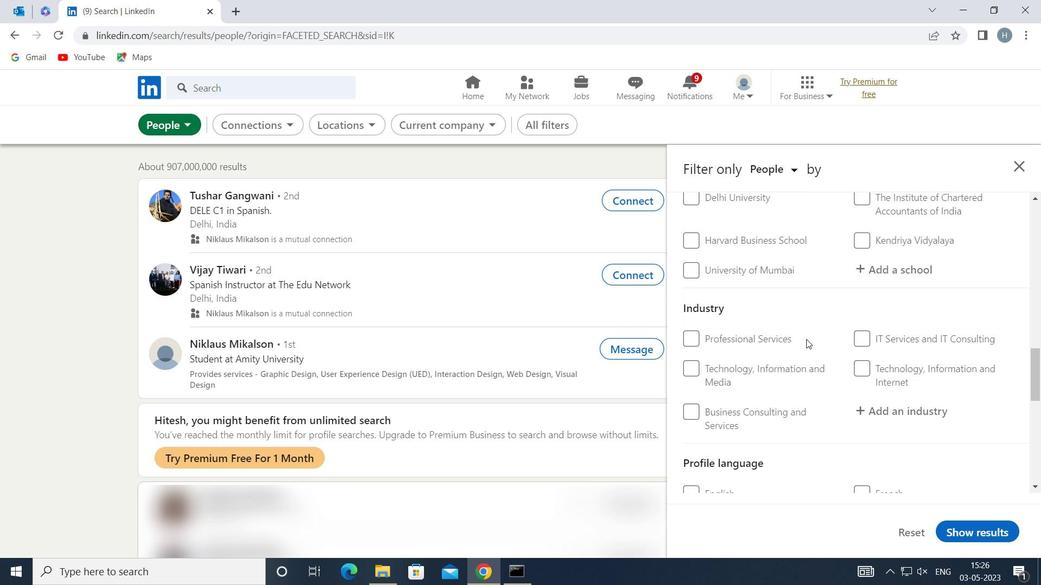 
Action: Mouse scrolled (807, 340) with delta (0, 0)
Screenshot: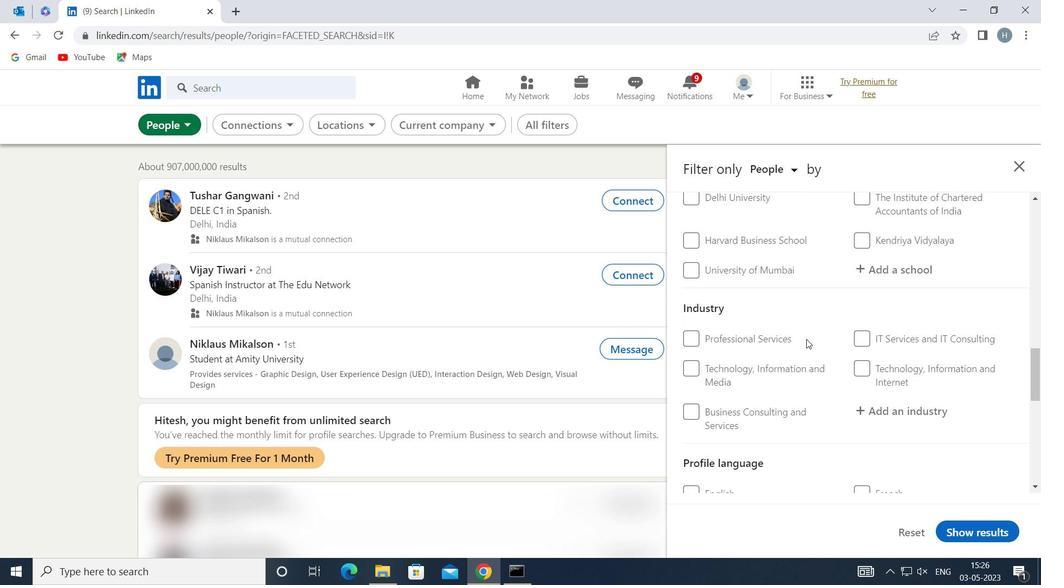 
Action: Mouse scrolled (807, 340) with delta (0, 0)
Screenshot: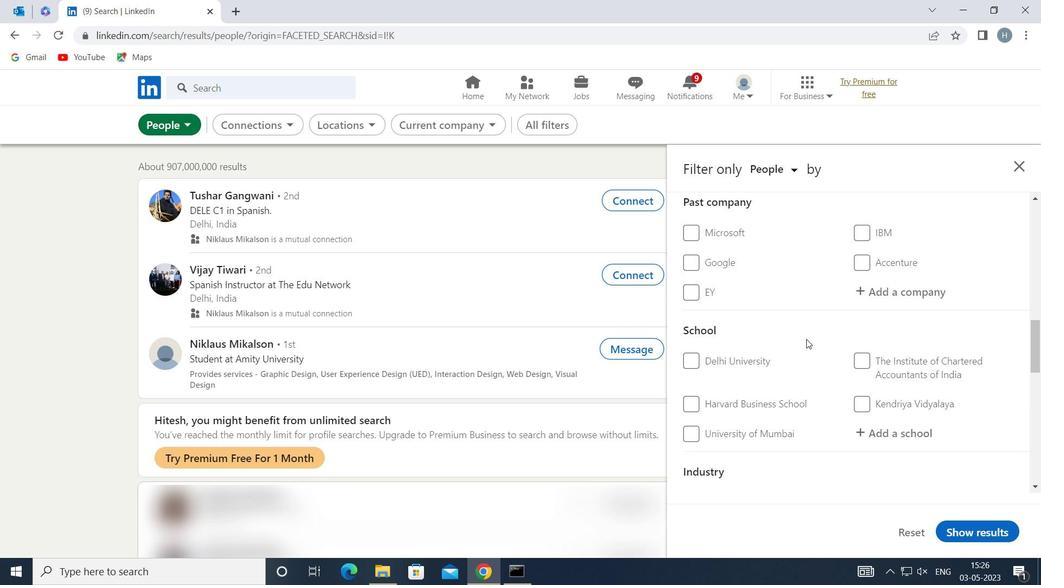 
Action: Mouse scrolled (807, 340) with delta (0, 0)
Screenshot: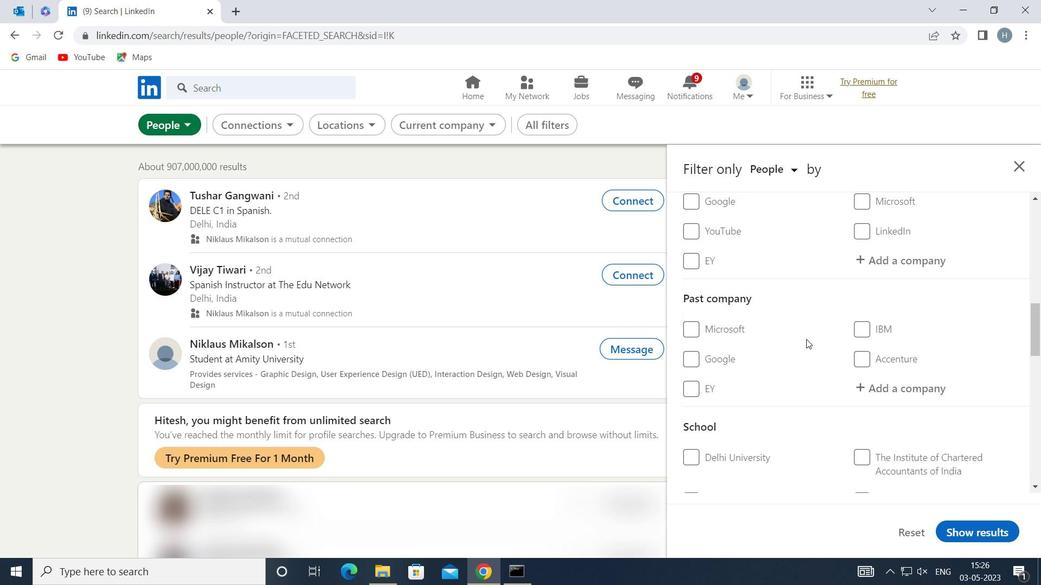 
Action: Mouse moved to (876, 355)
Screenshot: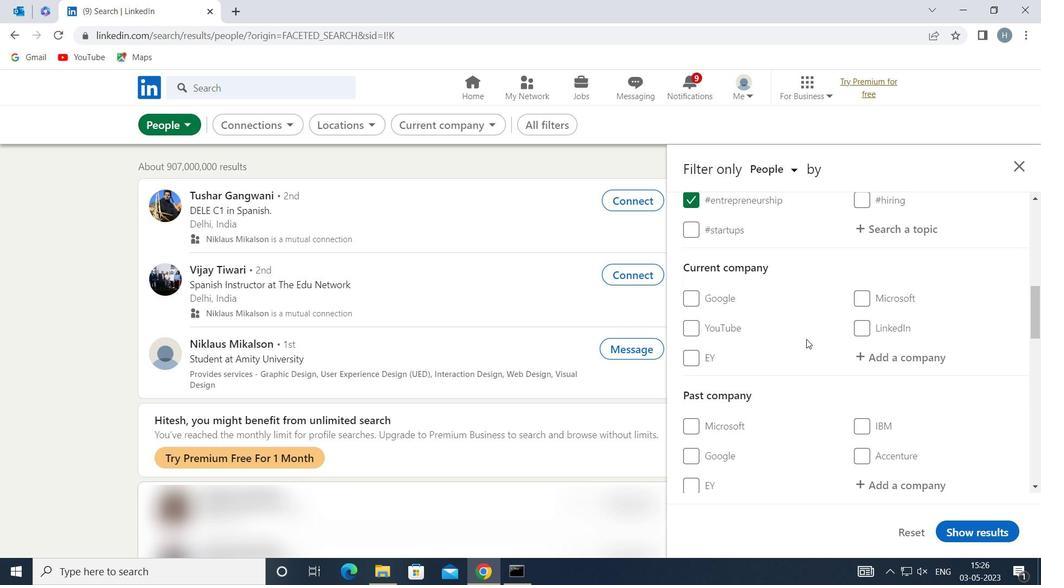 
Action: Mouse pressed left at (876, 355)
Screenshot: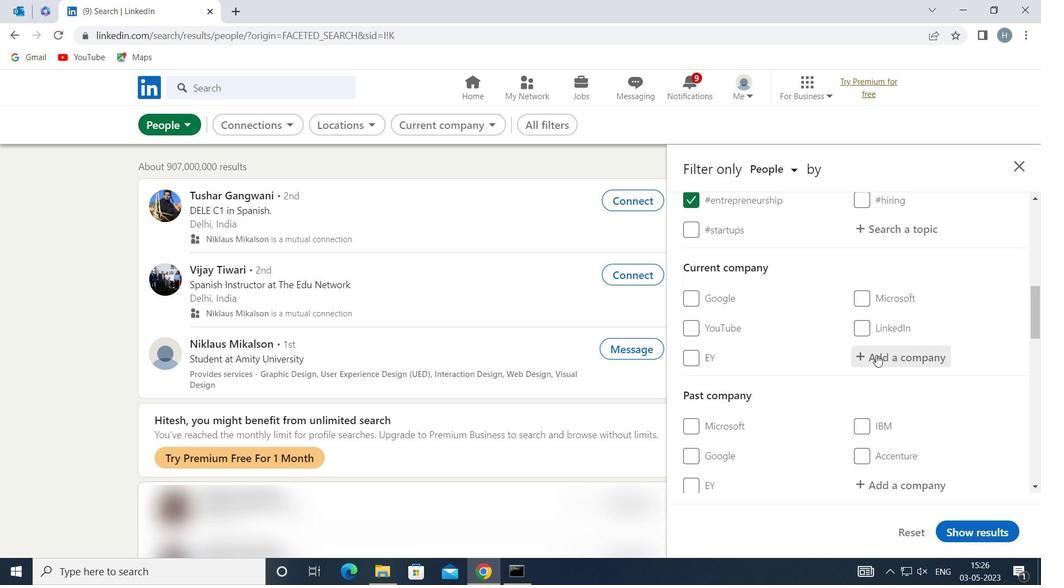 
Action: Key pressed <Key.shift>MOTHER<Key.space><Key.shift>DAIRY<Key.space><Key.shift>FRUIT
Screenshot: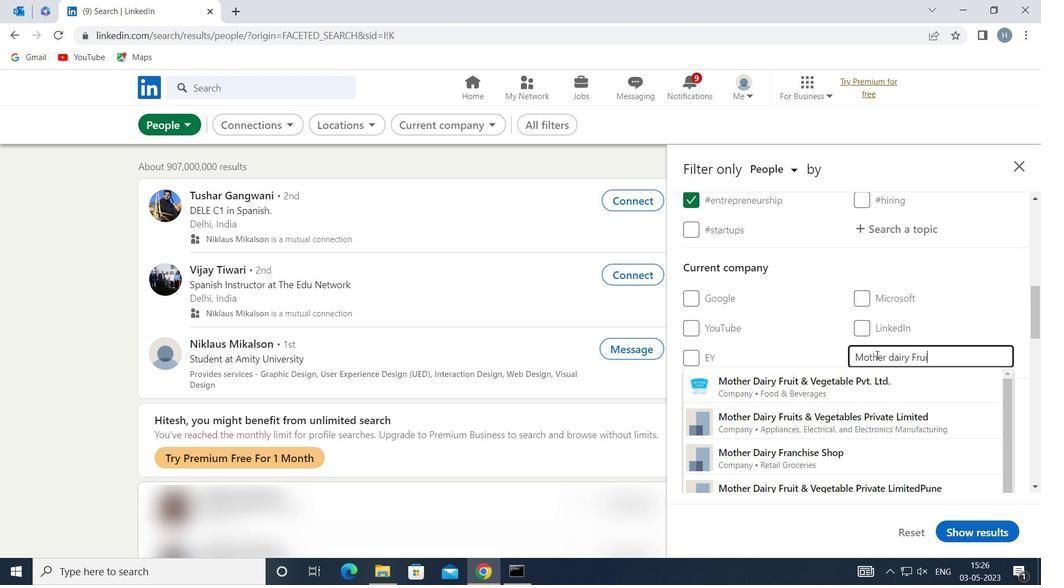 
Action: Mouse moved to (847, 377)
Screenshot: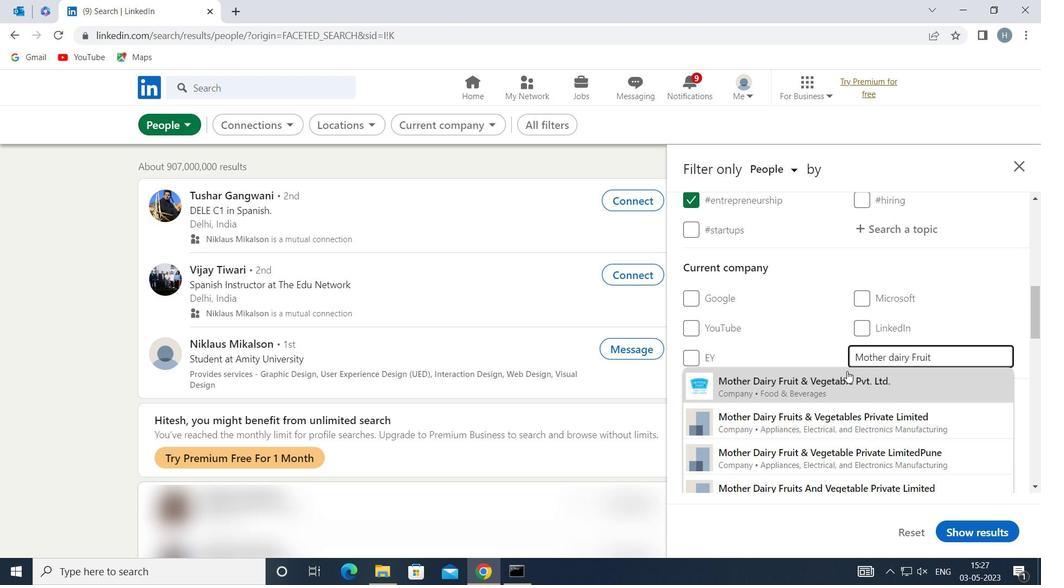 
Action: Mouse pressed left at (847, 377)
Screenshot: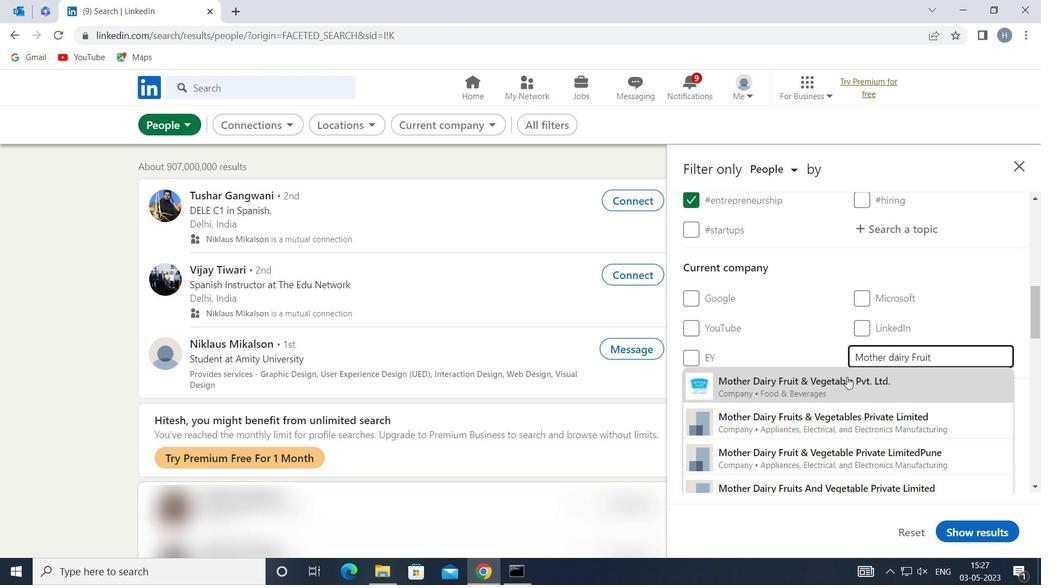 
Action: Mouse moved to (830, 352)
Screenshot: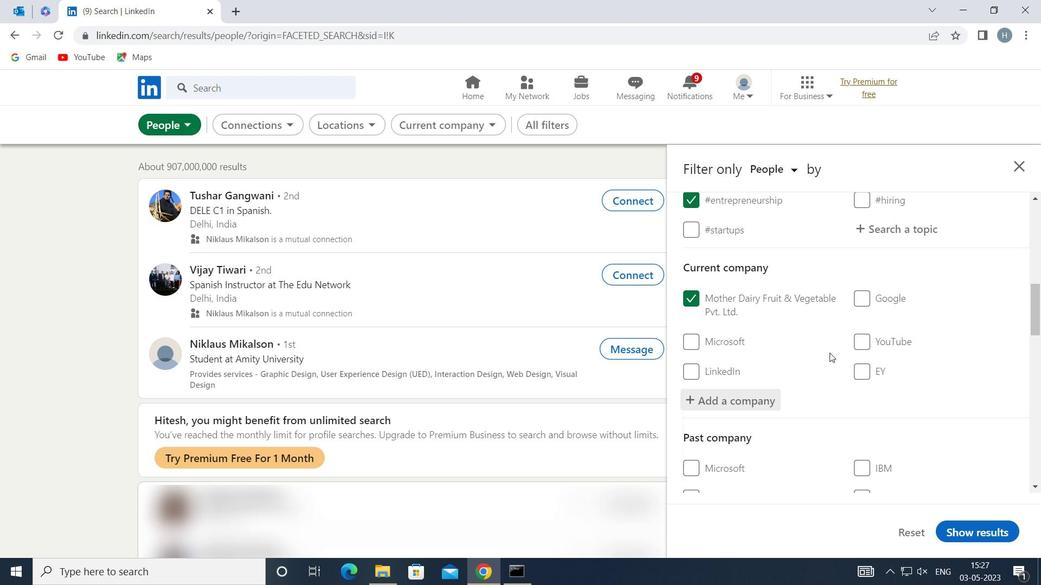
Action: Mouse scrolled (830, 351) with delta (0, 0)
Screenshot: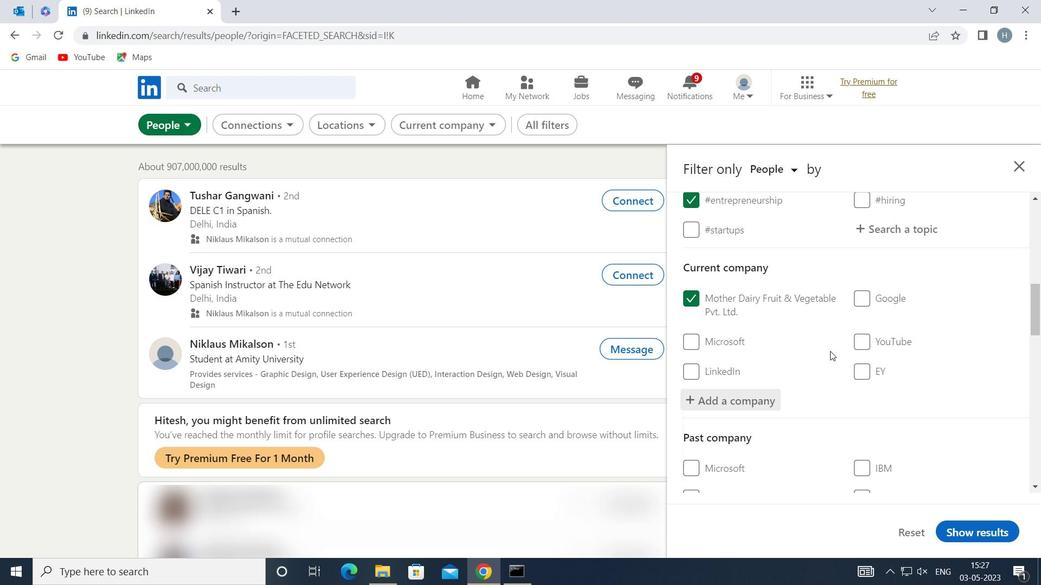 
Action: Mouse scrolled (830, 351) with delta (0, 0)
Screenshot: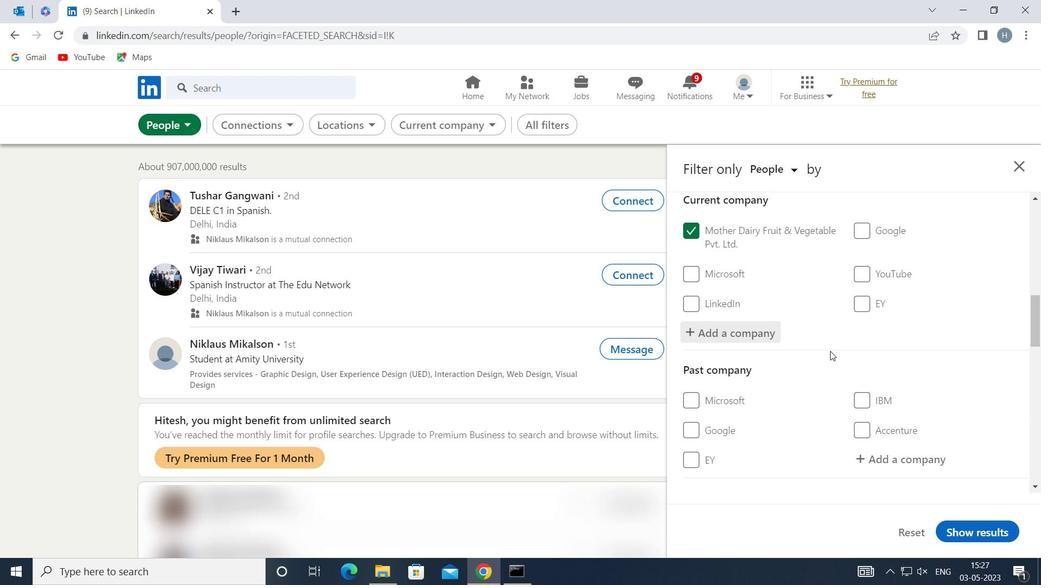 
Action: Mouse scrolled (830, 351) with delta (0, 0)
Screenshot: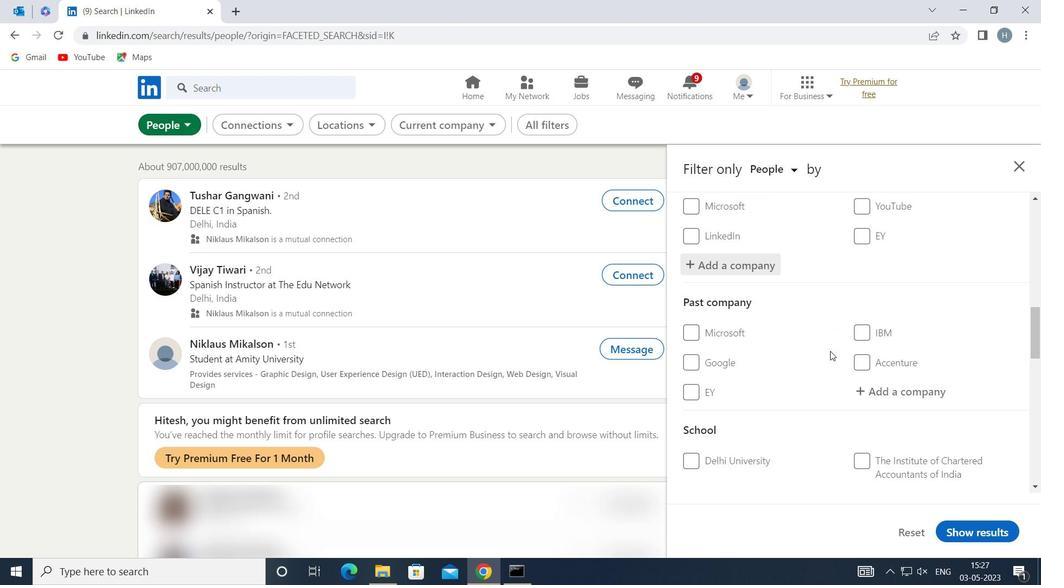 
Action: Mouse scrolled (830, 351) with delta (0, 0)
Screenshot: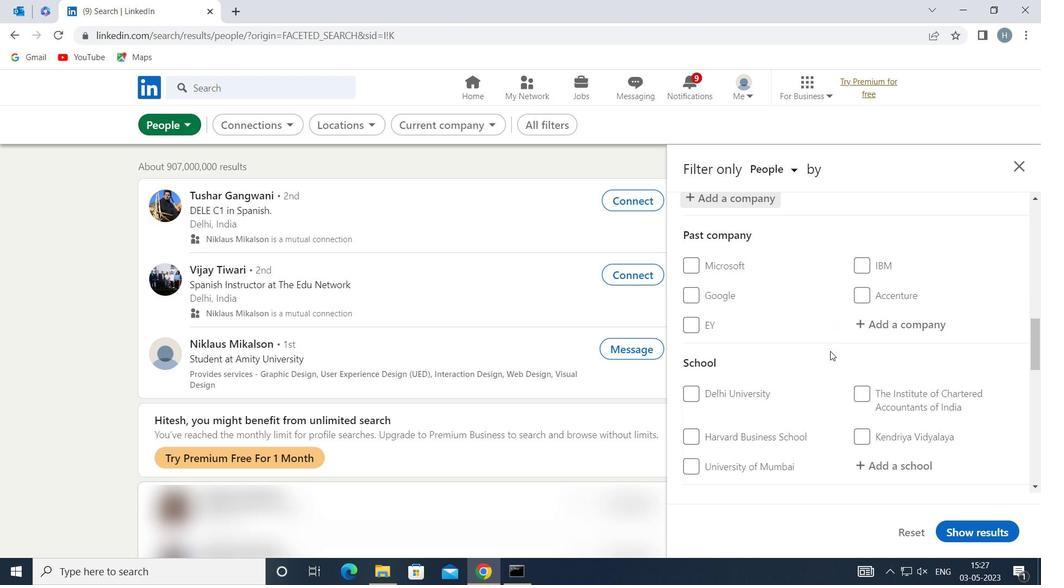 
Action: Mouse moved to (890, 397)
Screenshot: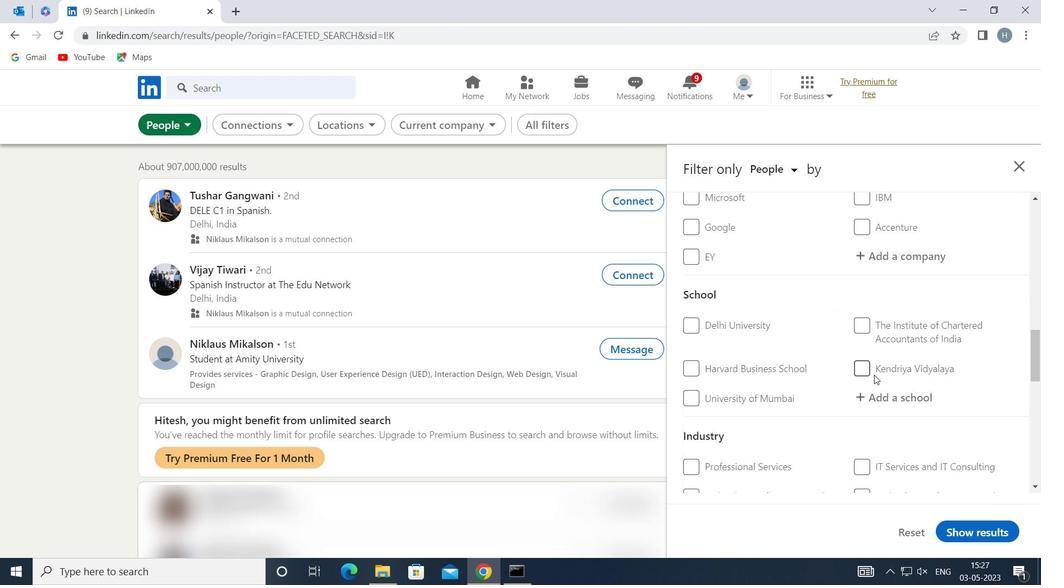 
Action: Mouse pressed left at (890, 397)
Screenshot: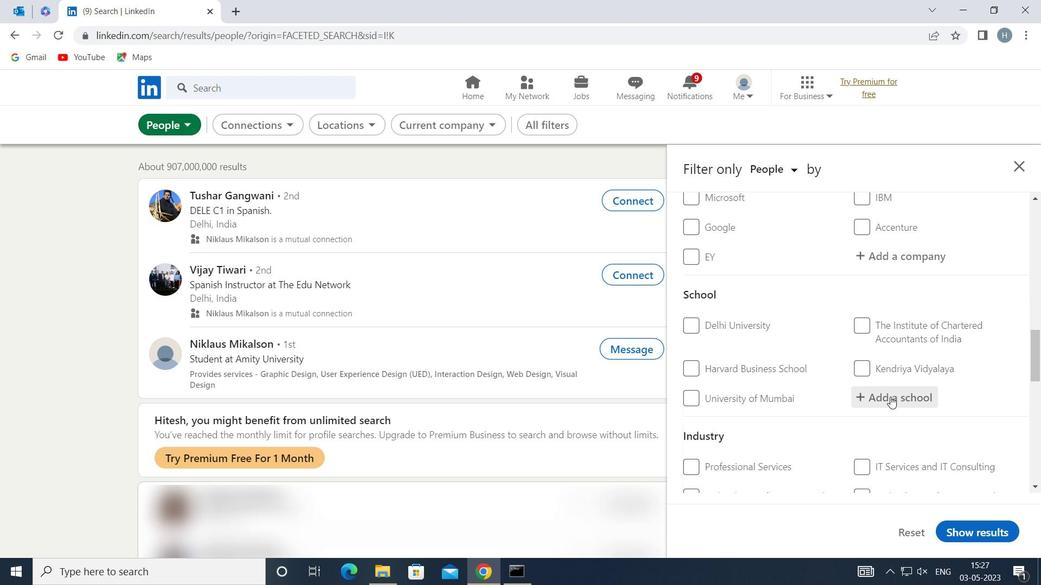 
Action: Key pressed <Key.shift>BABU<Key.space>BANARASI<Key.space>DAS<Key.space>
Screenshot: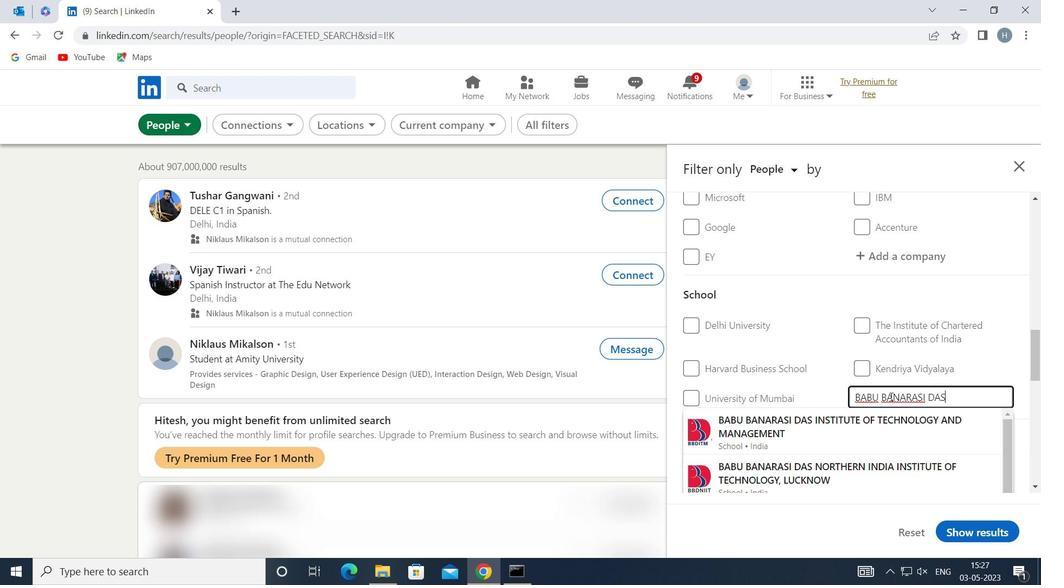 
Action: Mouse moved to (871, 466)
Screenshot: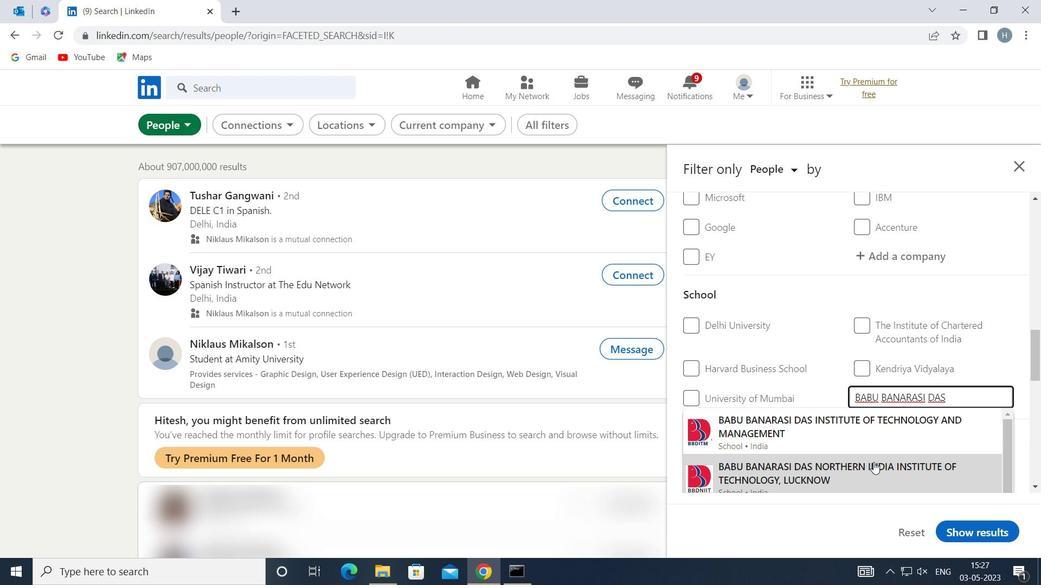 
Action: Mouse pressed left at (871, 466)
Screenshot: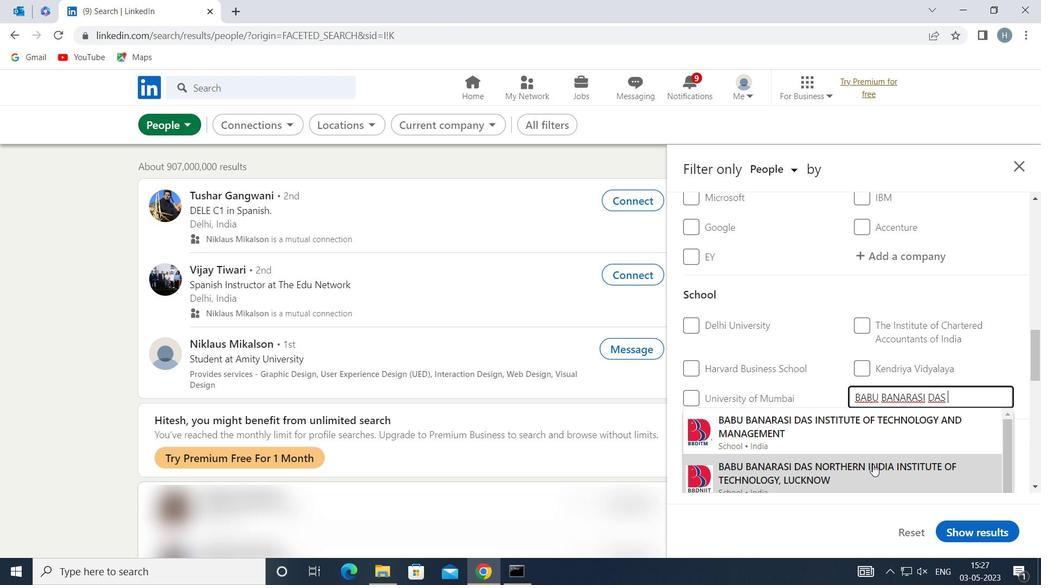 
Action: Mouse moved to (830, 369)
Screenshot: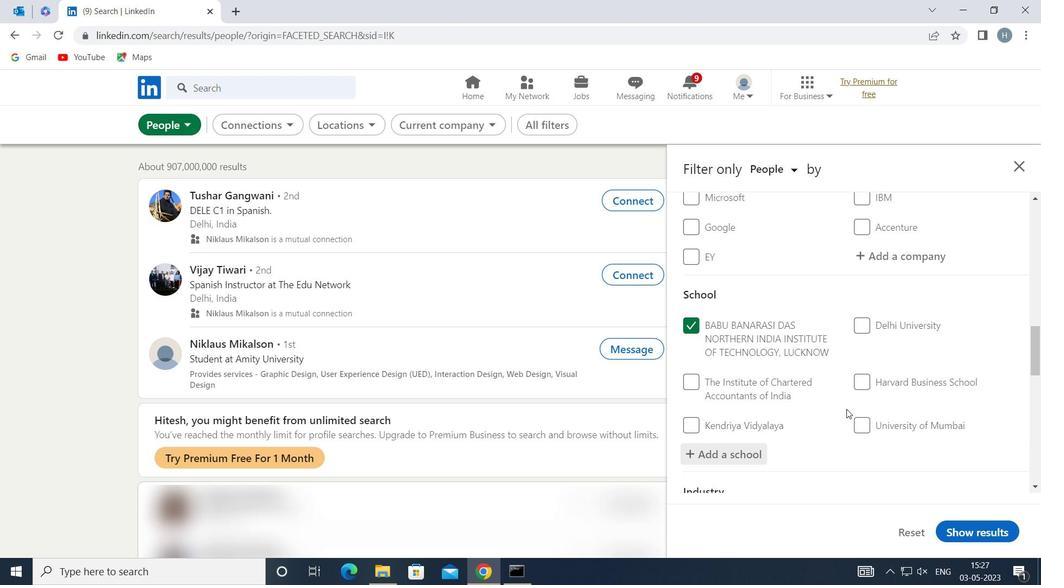 
Action: Mouse scrolled (830, 369) with delta (0, 0)
Screenshot: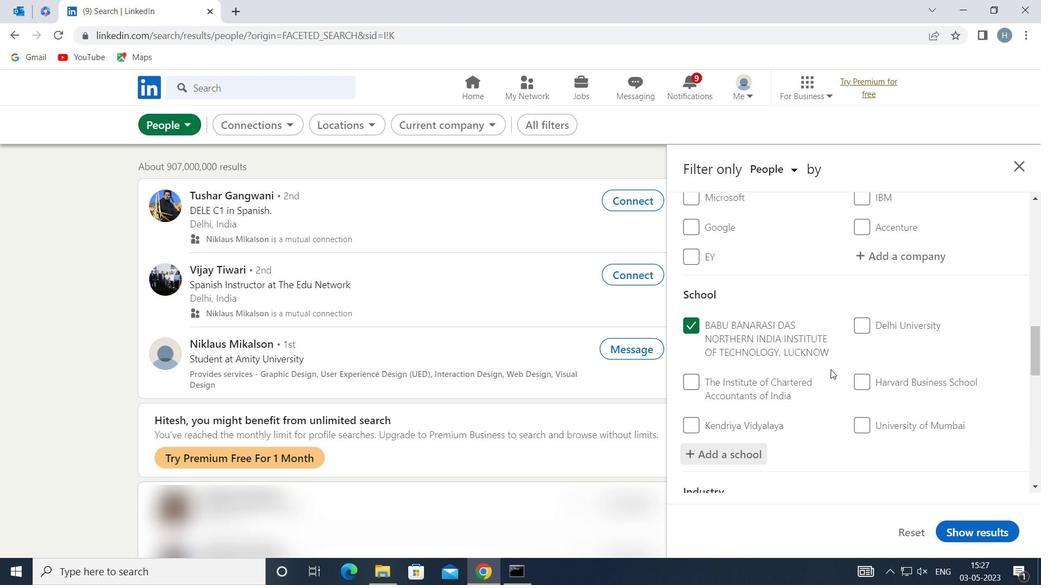 
Action: Mouse scrolled (830, 369) with delta (0, 0)
Screenshot: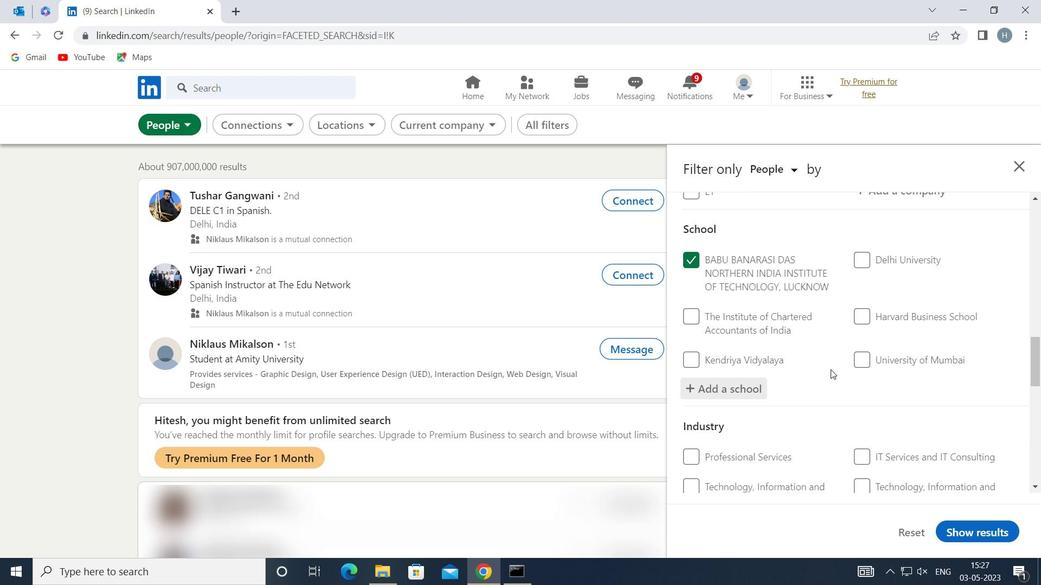 
Action: Mouse scrolled (830, 369) with delta (0, 0)
Screenshot: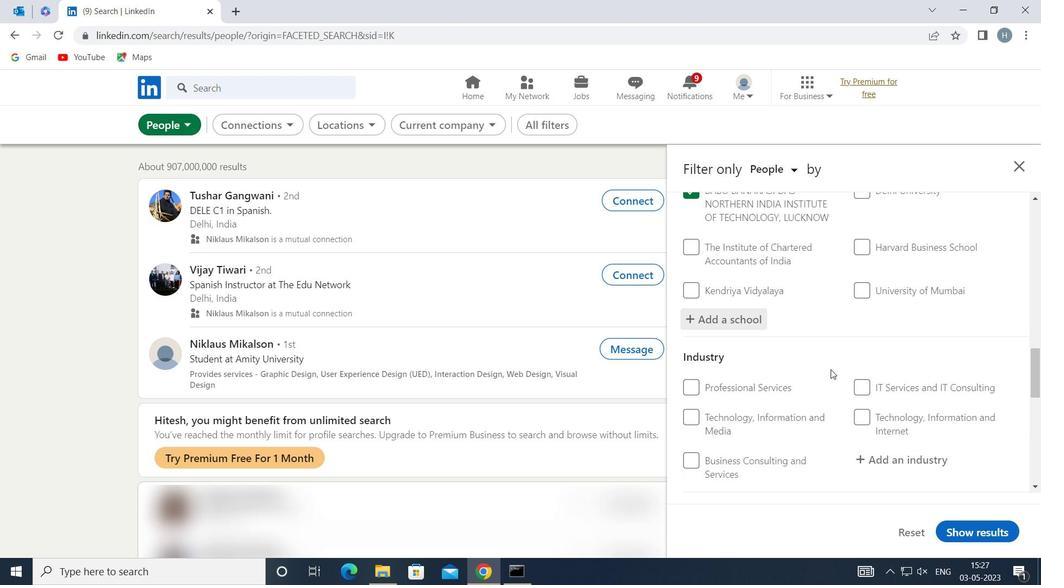 
Action: Mouse moved to (888, 384)
Screenshot: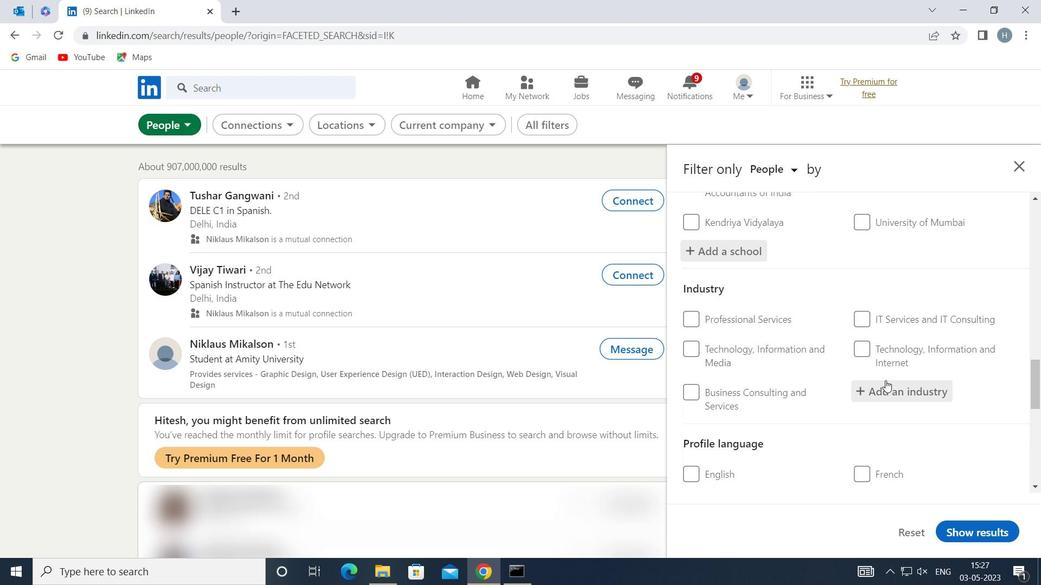 
Action: Mouse pressed left at (888, 384)
Screenshot: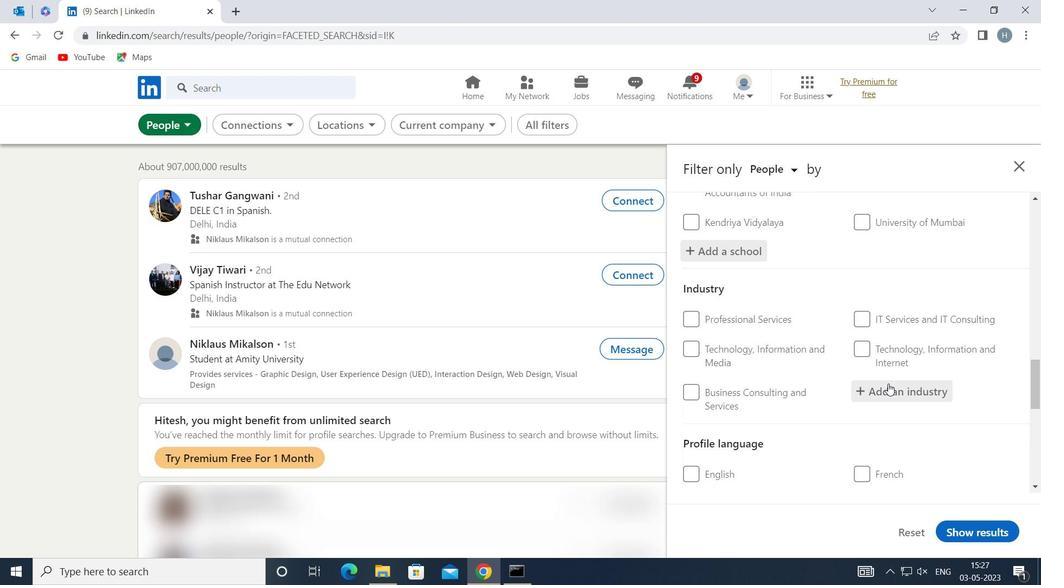 
Action: Key pressed <Key.shift>BED
Screenshot: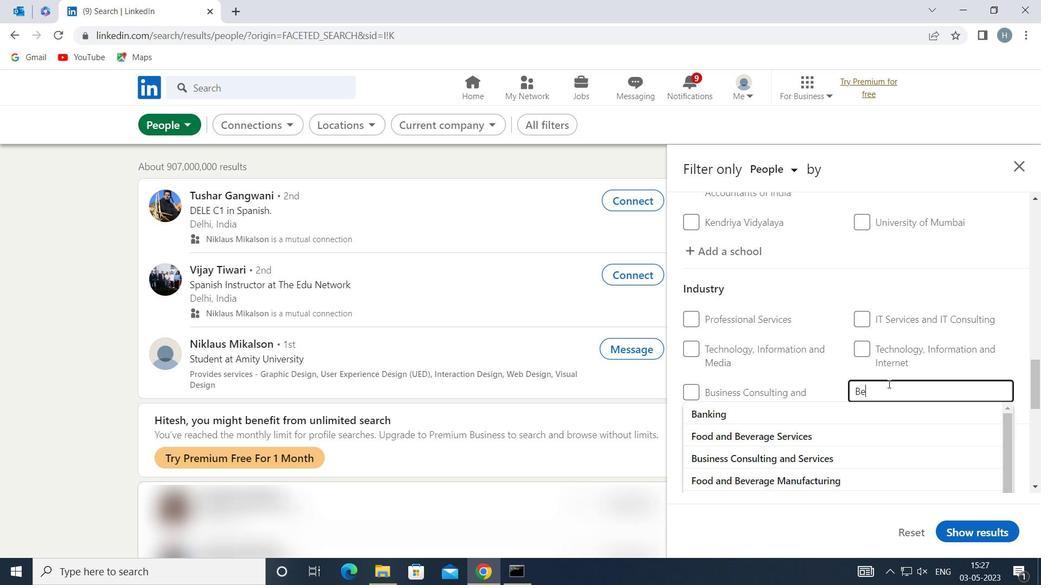 
Action: Mouse moved to (826, 413)
Screenshot: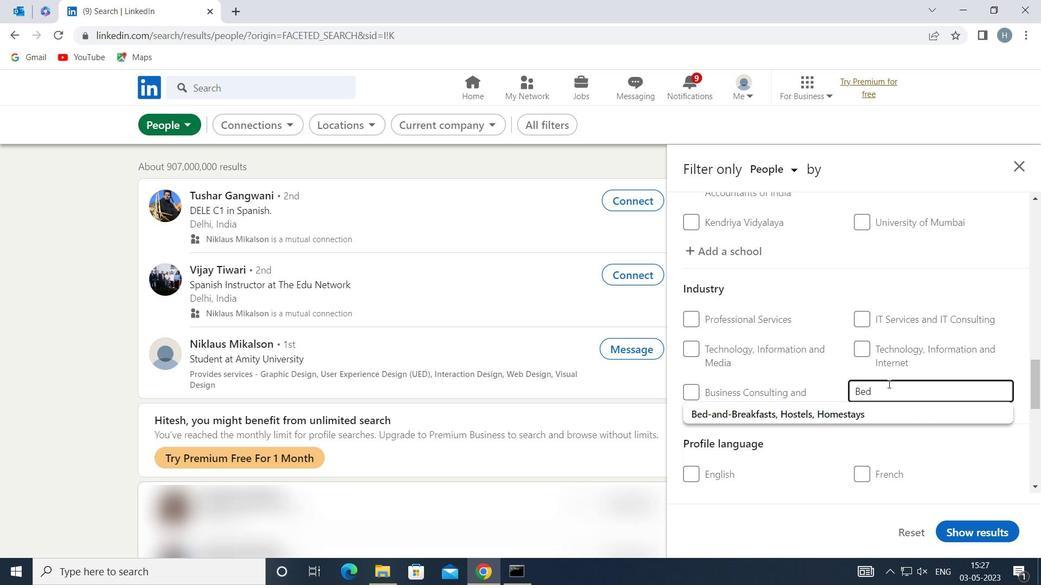 
Action: Mouse pressed left at (826, 413)
Screenshot: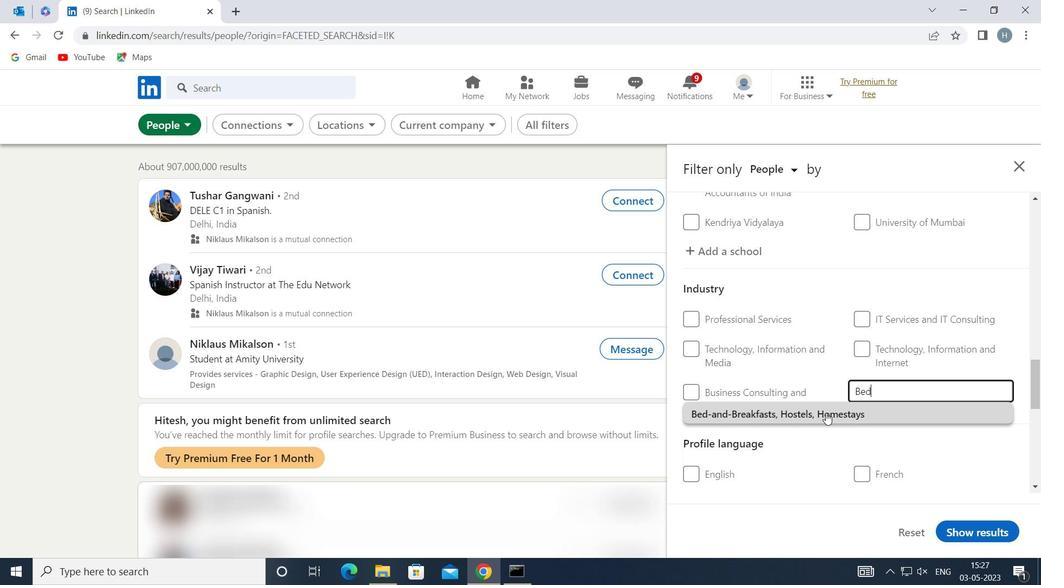 
Action: Mouse moved to (813, 403)
Screenshot: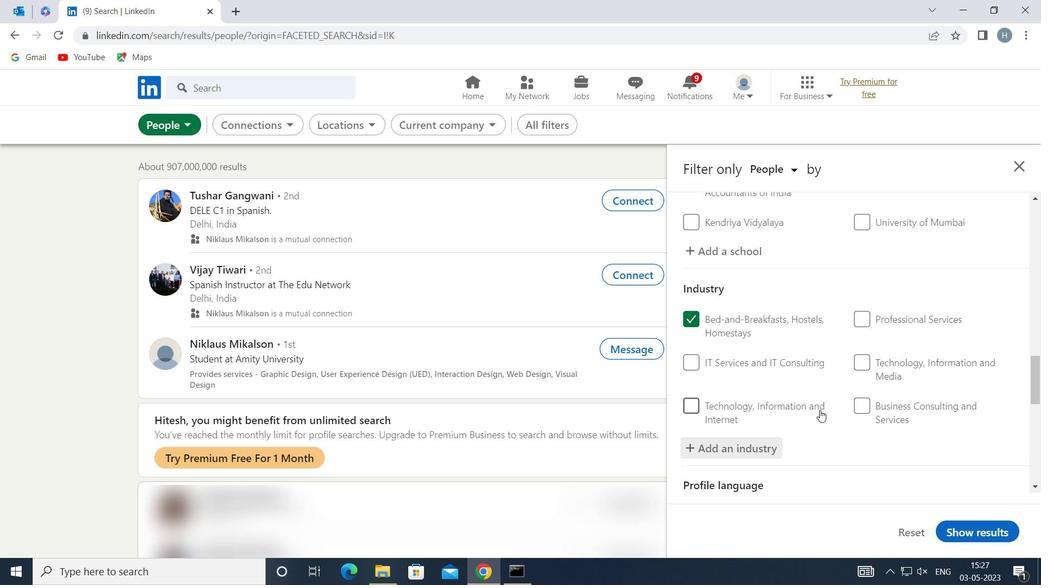 
Action: Mouse scrolled (813, 403) with delta (0, 0)
Screenshot: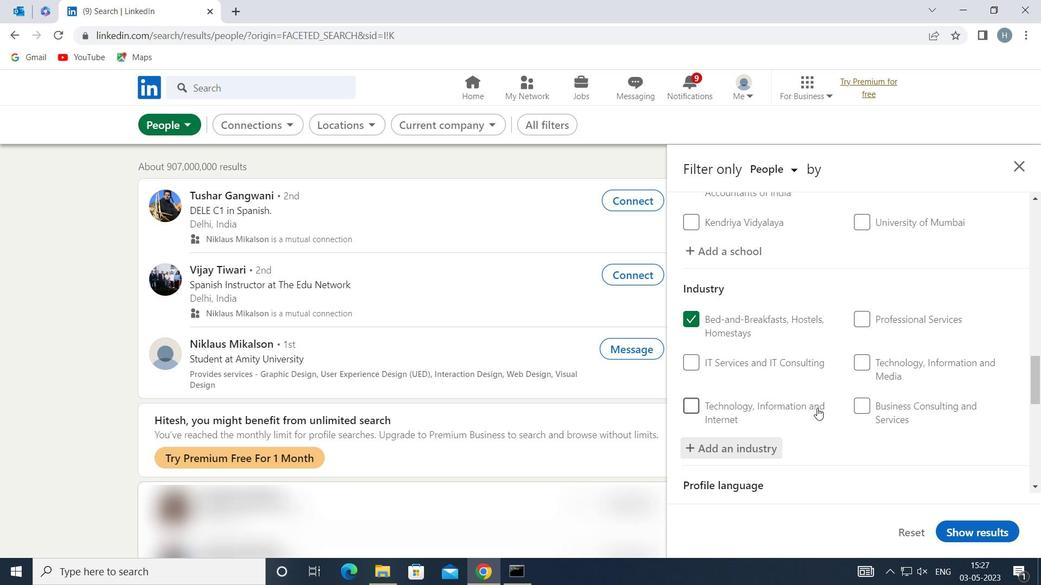 
Action: Mouse scrolled (813, 403) with delta (0, 0)
Screenshot: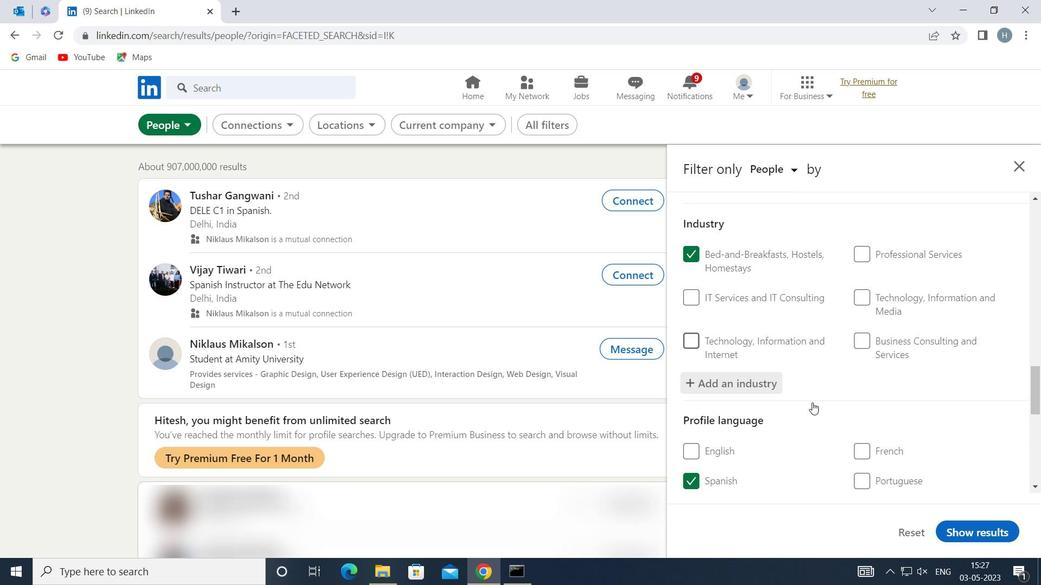 
Action: Mouse scrolled (813, 403) with delta (0, 0)
Screenshot: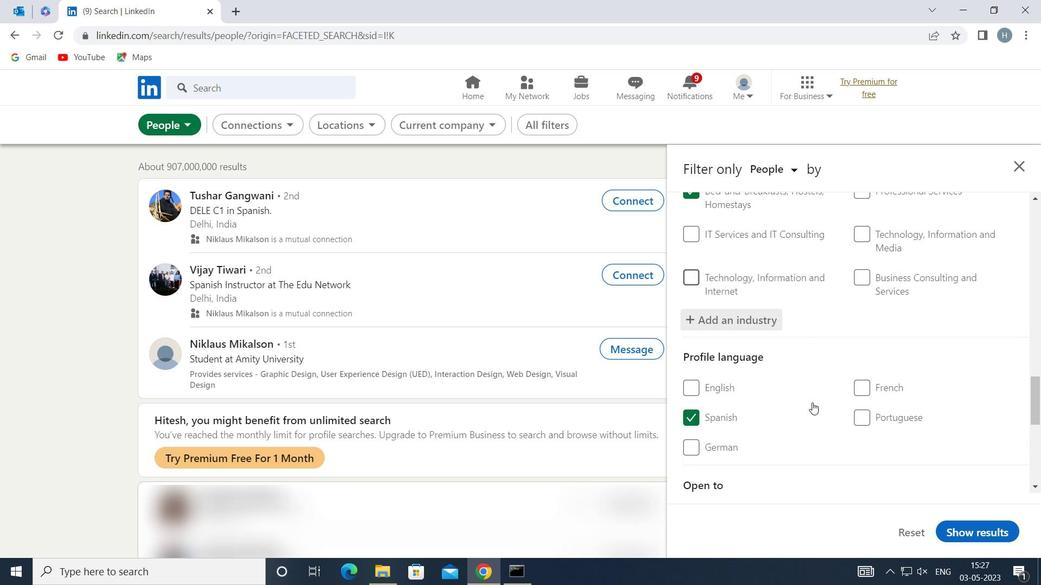 
Action: Mouse scrolled (813, 403) with delta (0, 0)
Screenshot: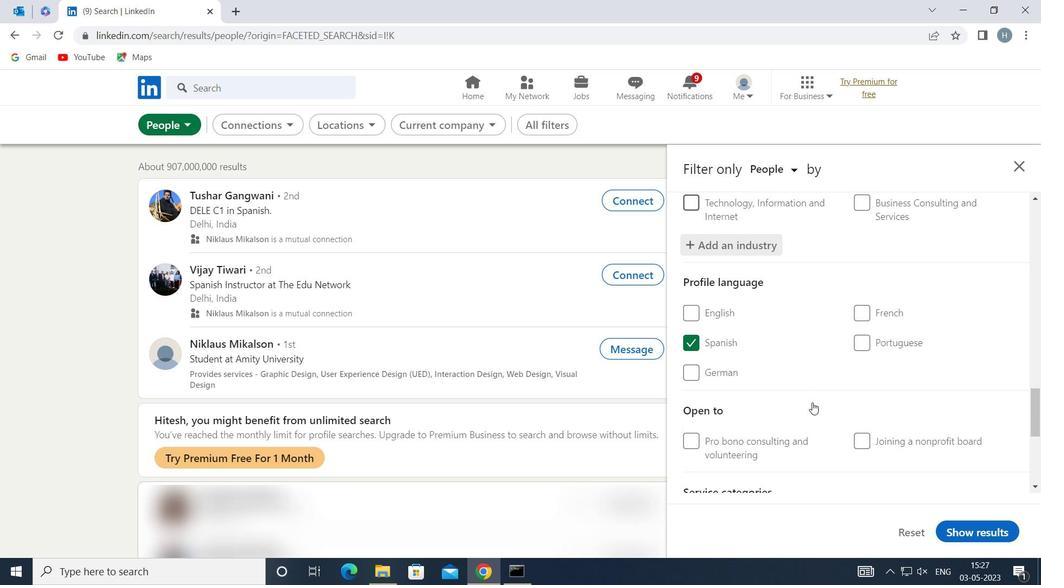 
Action: Mouse scrolled (813, 403) with delta (0, 0)
Screenshot: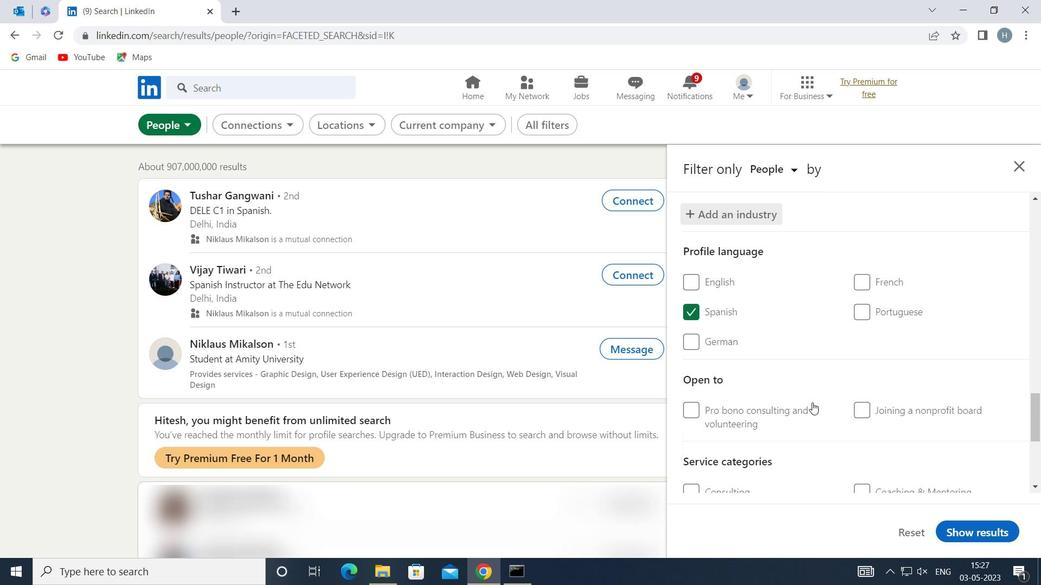 
Action: Mouse moved to (871, 438)
Screenshot: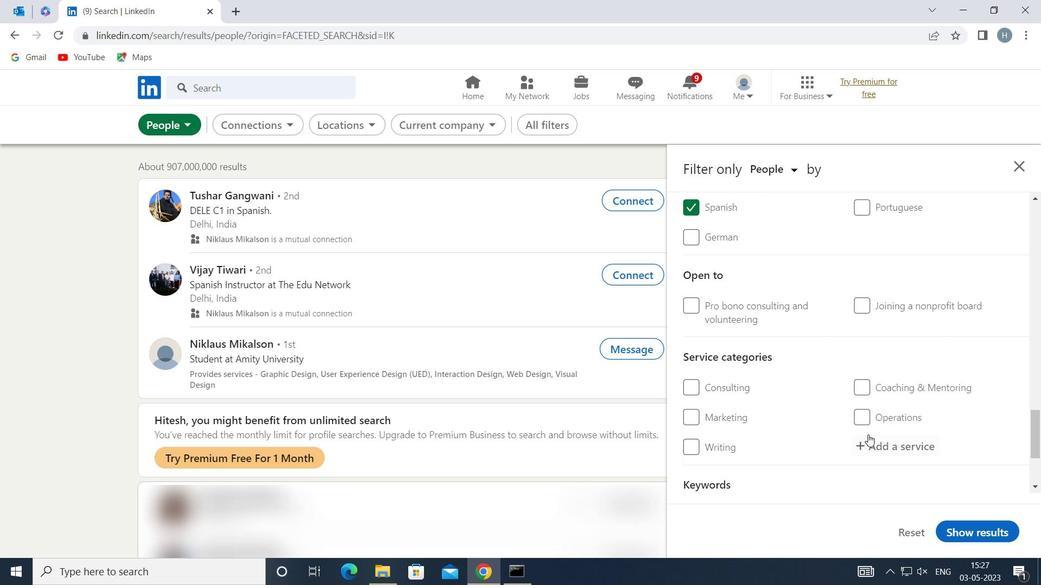 
Action: Mouse pressed left at (871, 438)
Screenshot: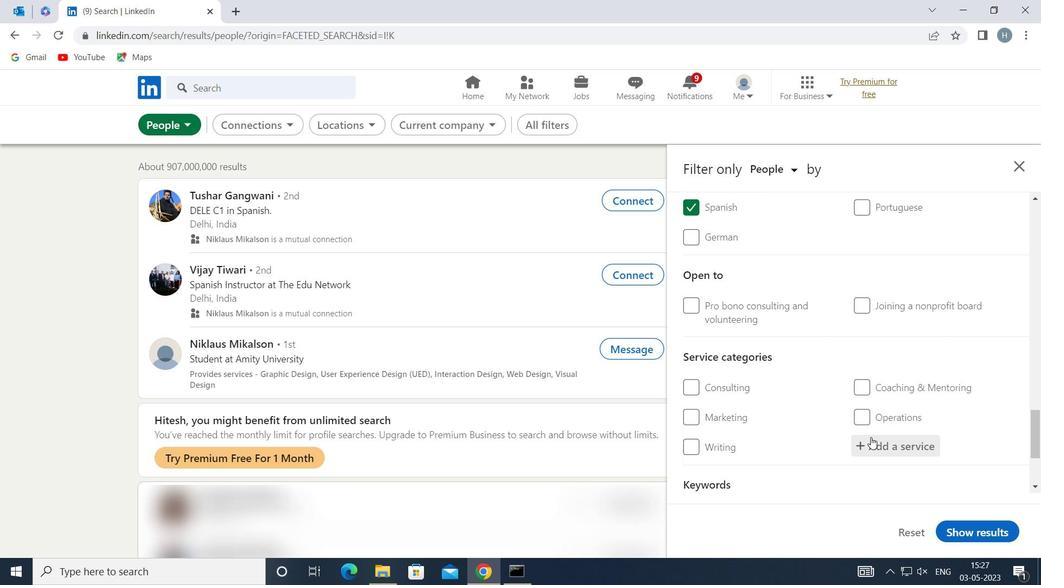 
Action: Mouse moved to (871, 438)
Screenshot: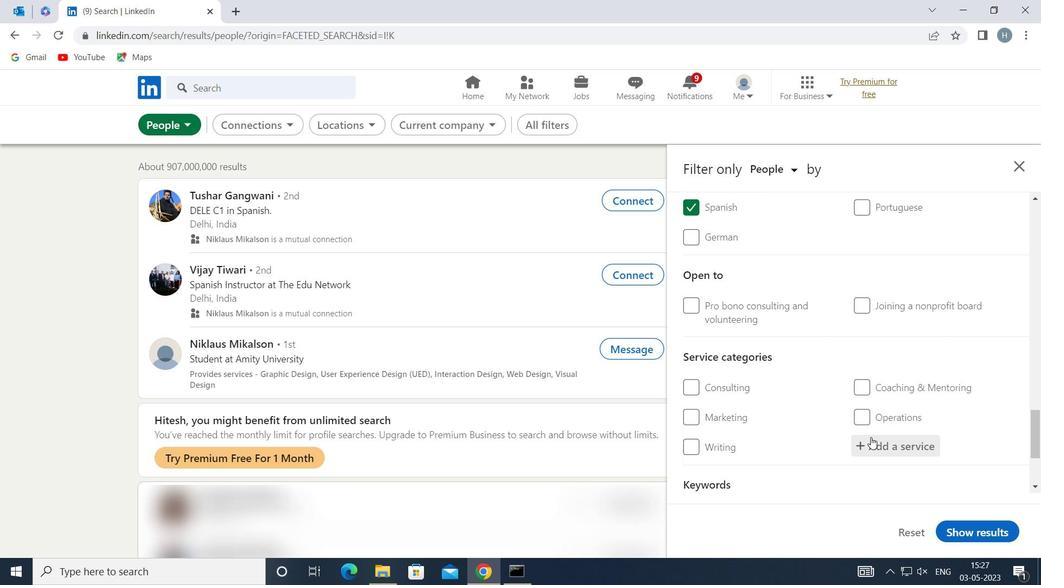 
Action: Key pressed <Key.shift>SOCIAL
Screenshot: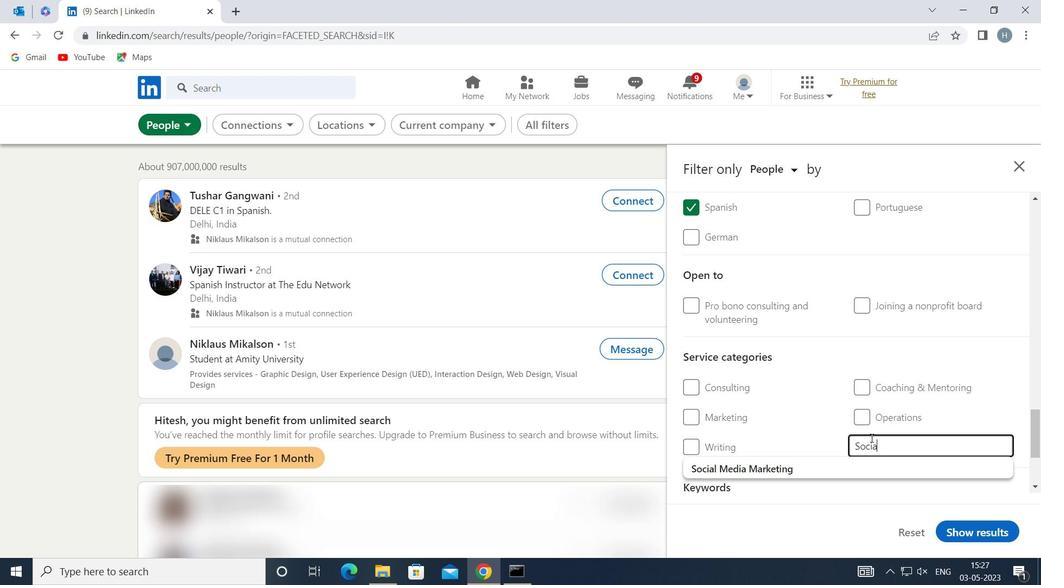 
Action: Mouse moved to (824, 470)
Screenshot: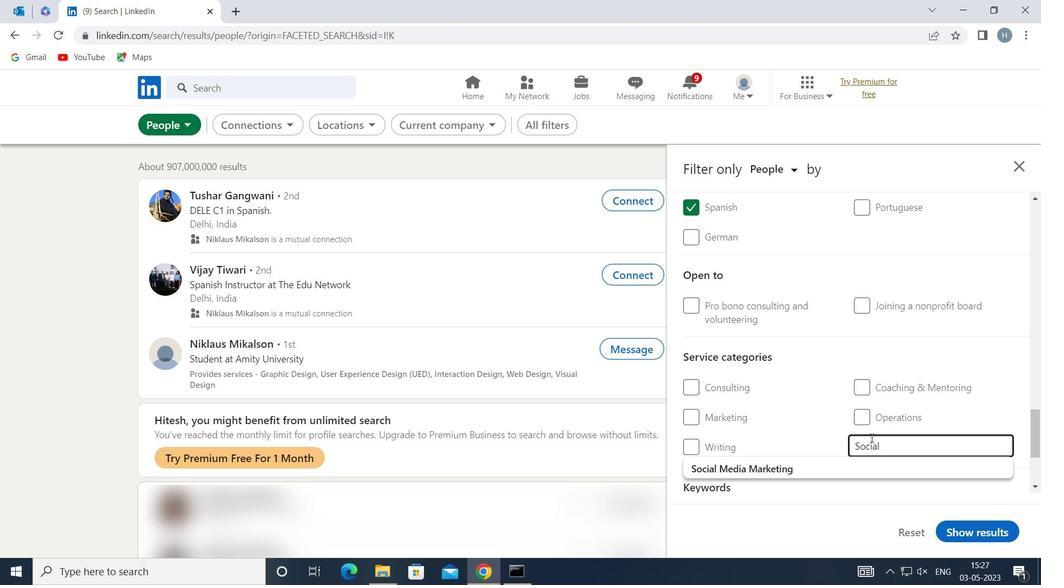
Action: Mouse pressed left at (824, 470)
Screenshot: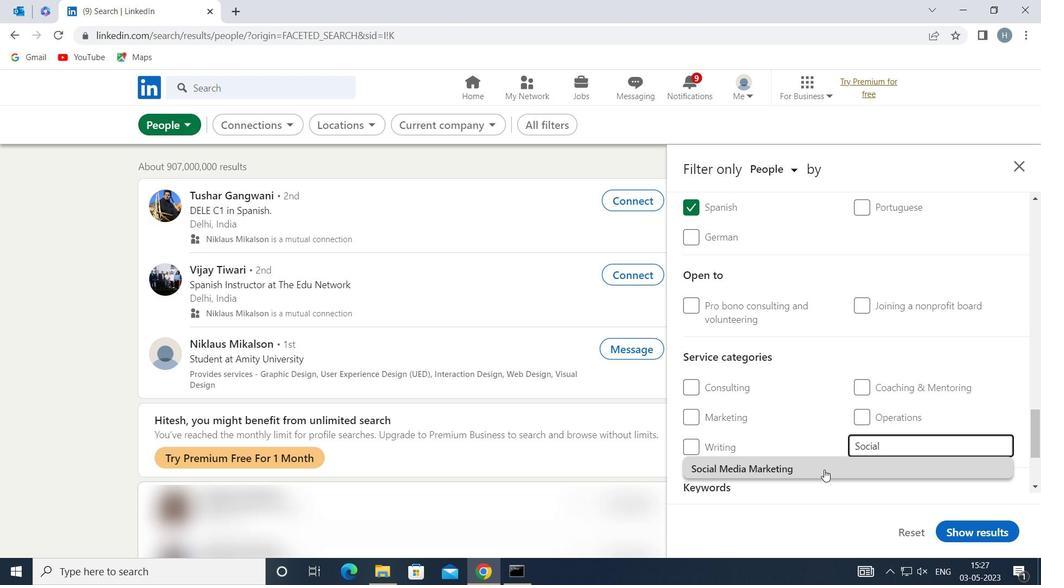 
Action: Mouse moved to (800, 448)
Screenshot: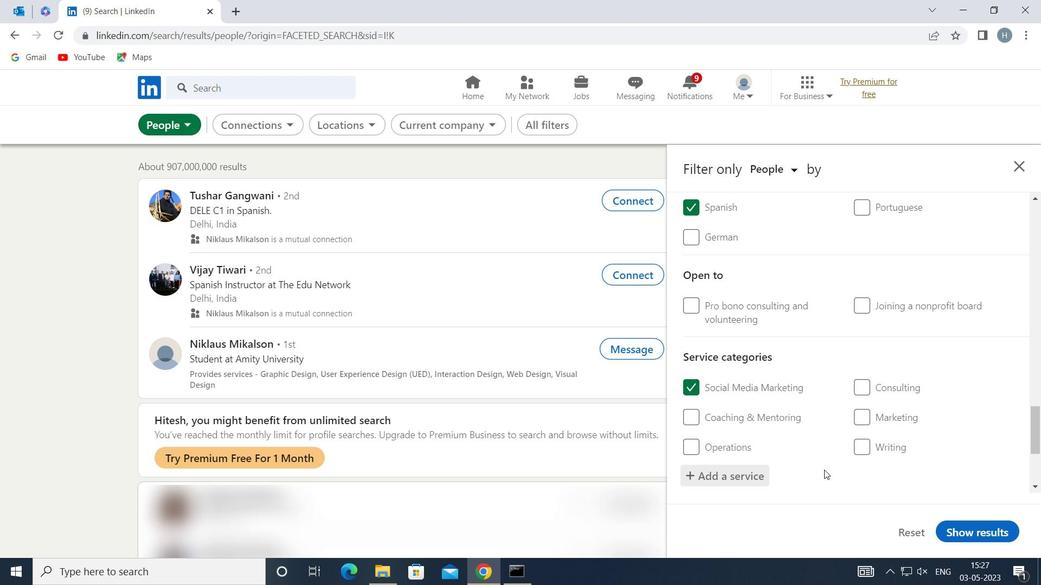 
Action: Mouse scrolled (800, 448) with delta (0, 0)
Screenshot: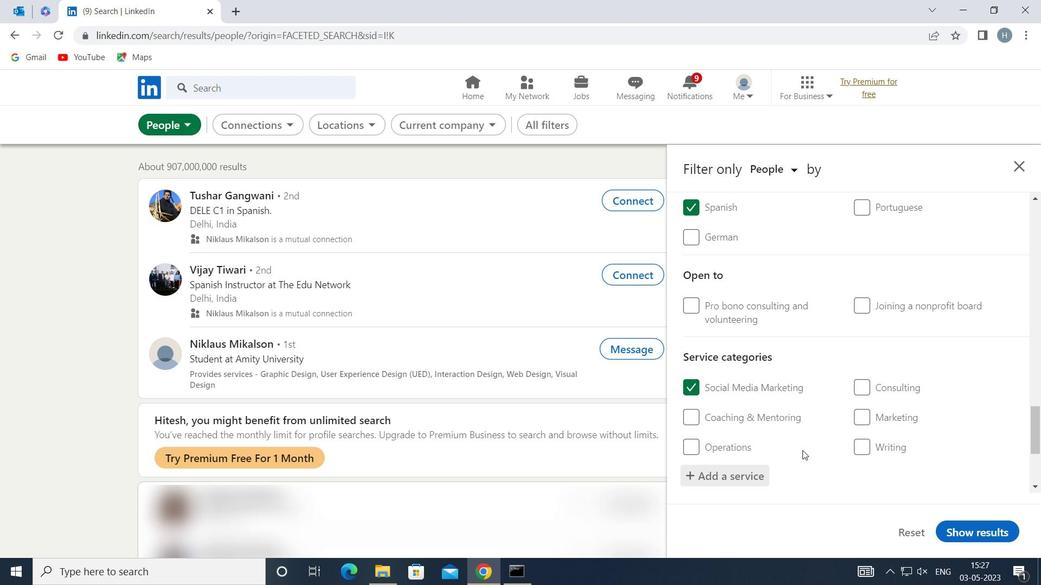 
Action: Mouse moved to (800, 449)
Screenshot: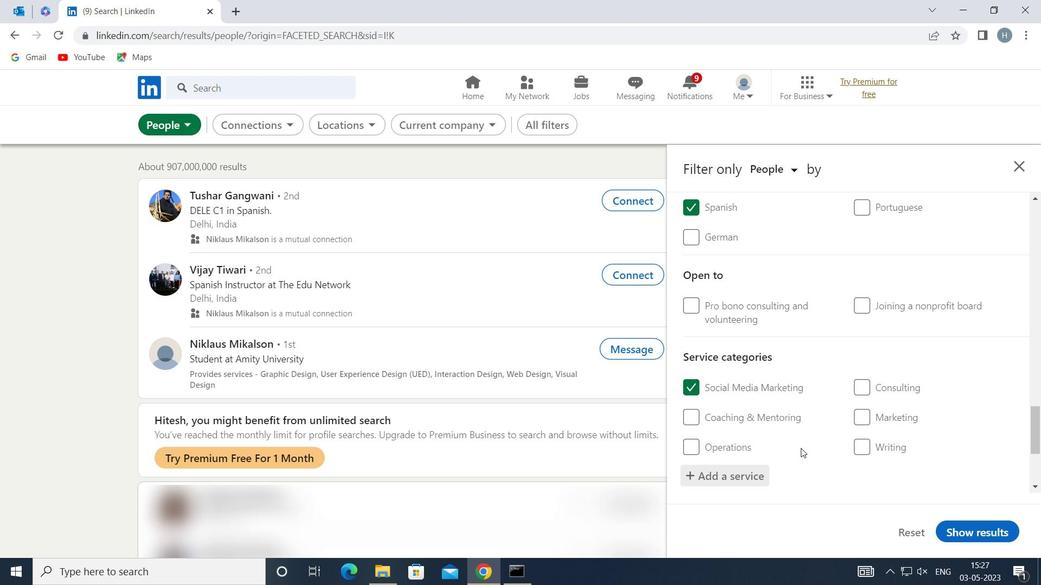 
Action: Mouse scrolled (800, 448) with delta (0, 0)
Screenshot: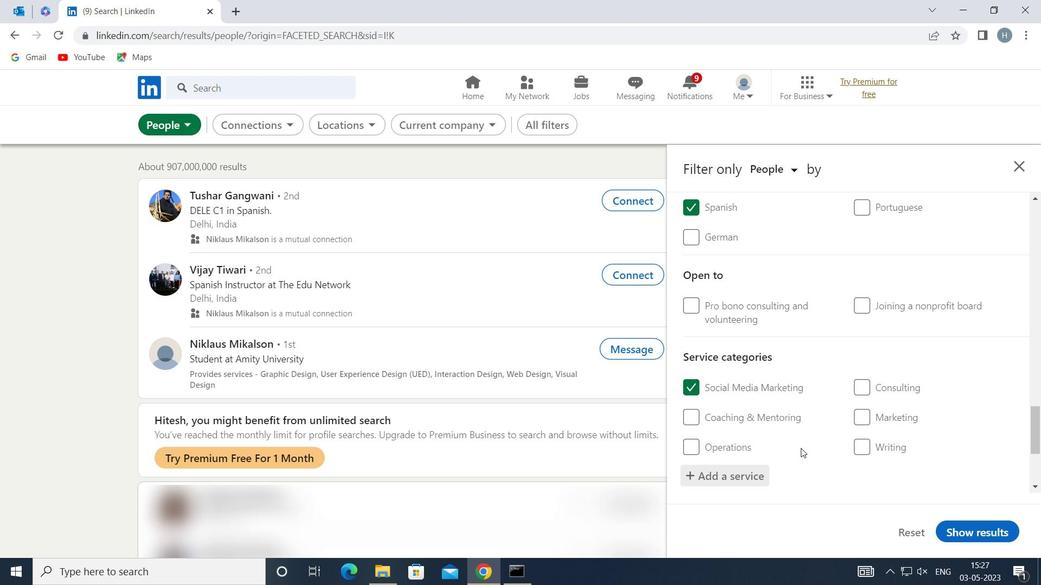 
Action: Mouse moved to (799, 449)
Screenshot: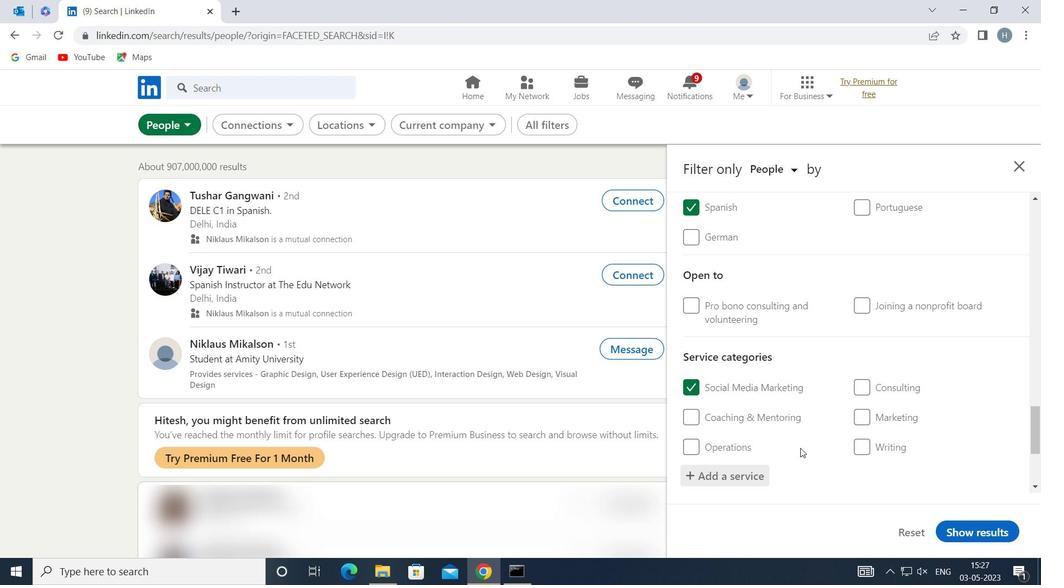 
Action: Mouse scrolled (799, 449) with delta (0, 0)
Screenshot: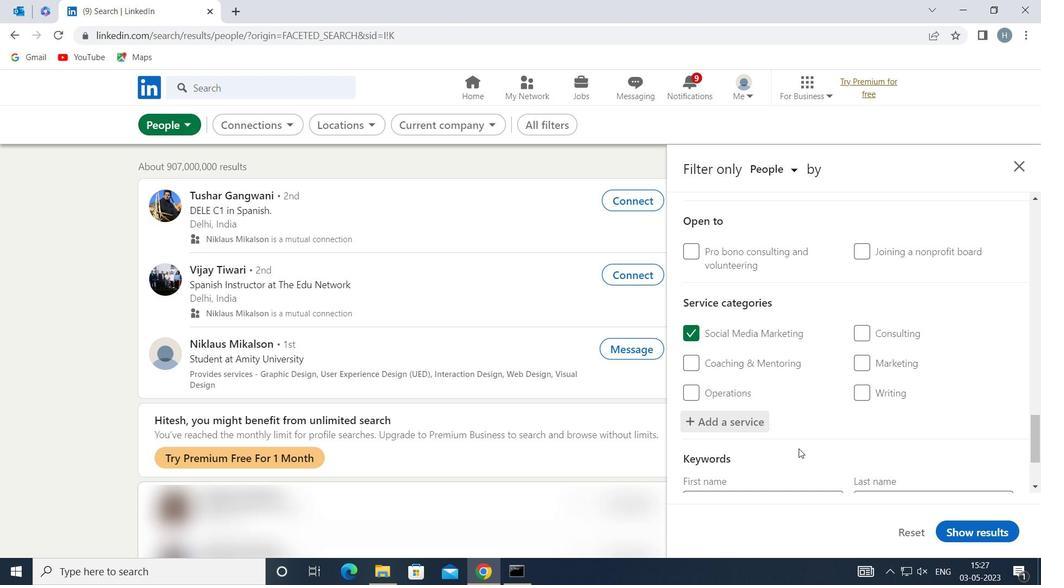 
Action: Mouse scrolled (799, 449) with delta (0, 0)
Screenshot: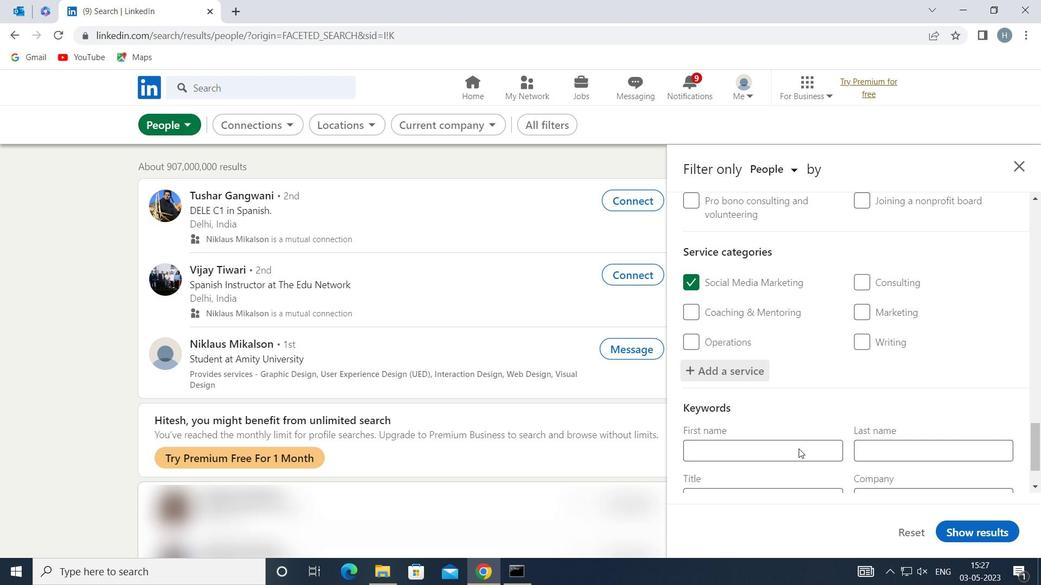 
Action: Mouse scrolled (799, 449) with delta (0, 0)
Screenshot: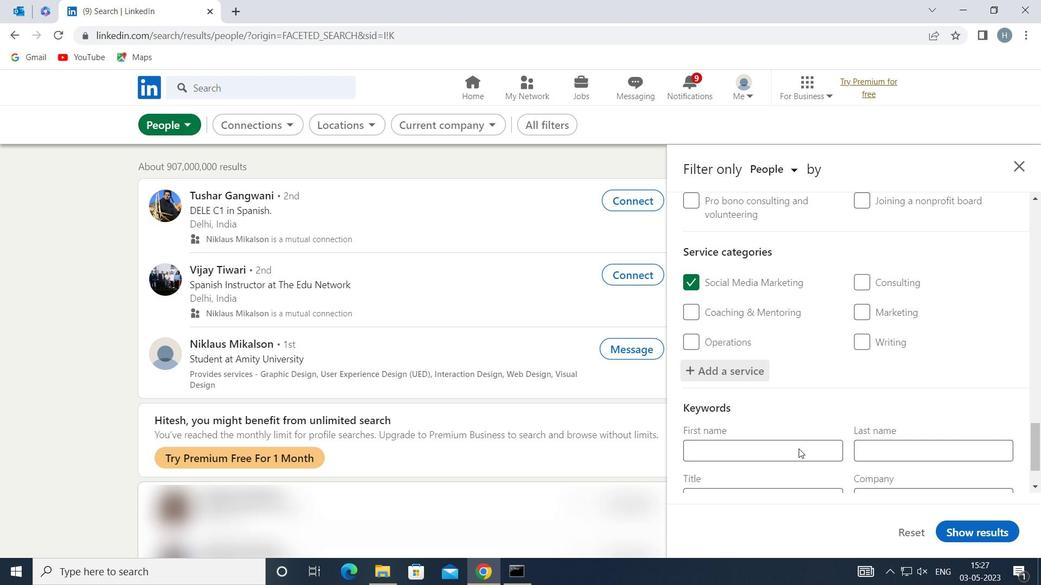 
Action: Mouse moved to (797, 439)
Screenshot: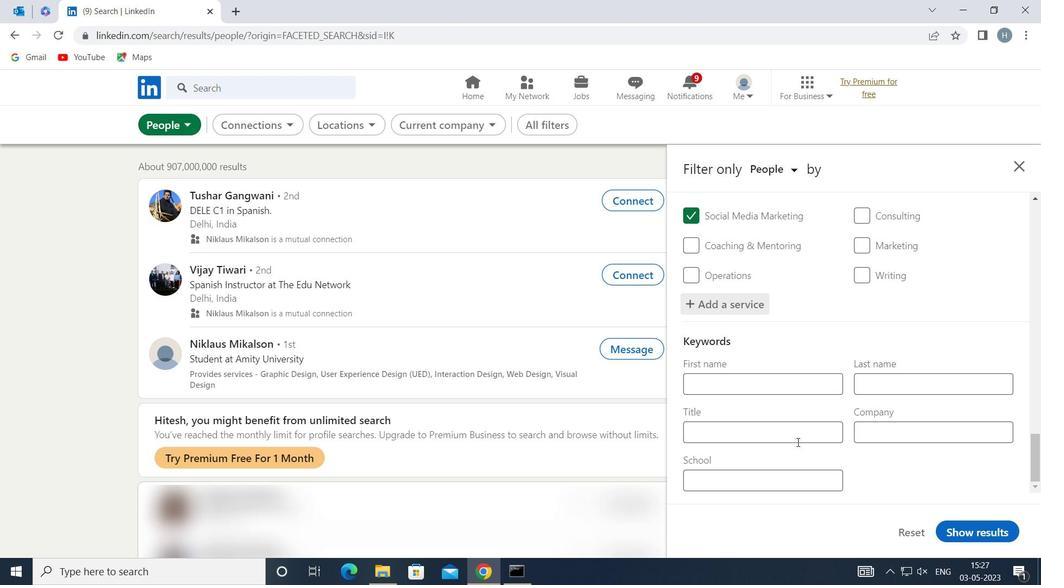 
Action: Mouse pressed left at (797, 439)
Screenshot: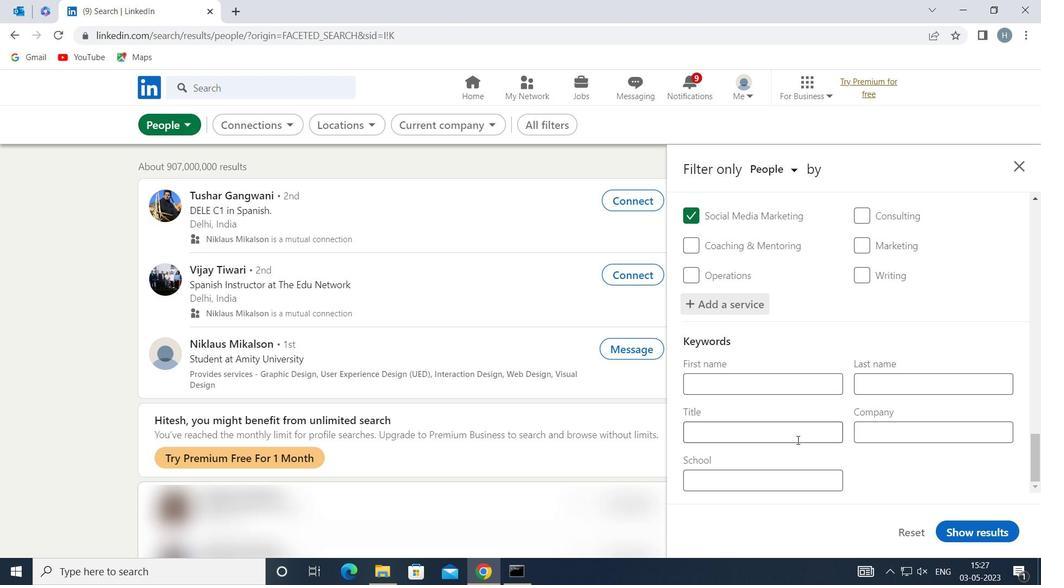 
Action: Key pressed <Key.shift>IRON<Key.space><Key.shift><Key.shift><Key.shift><Key.shift>WORKER
Screenshot: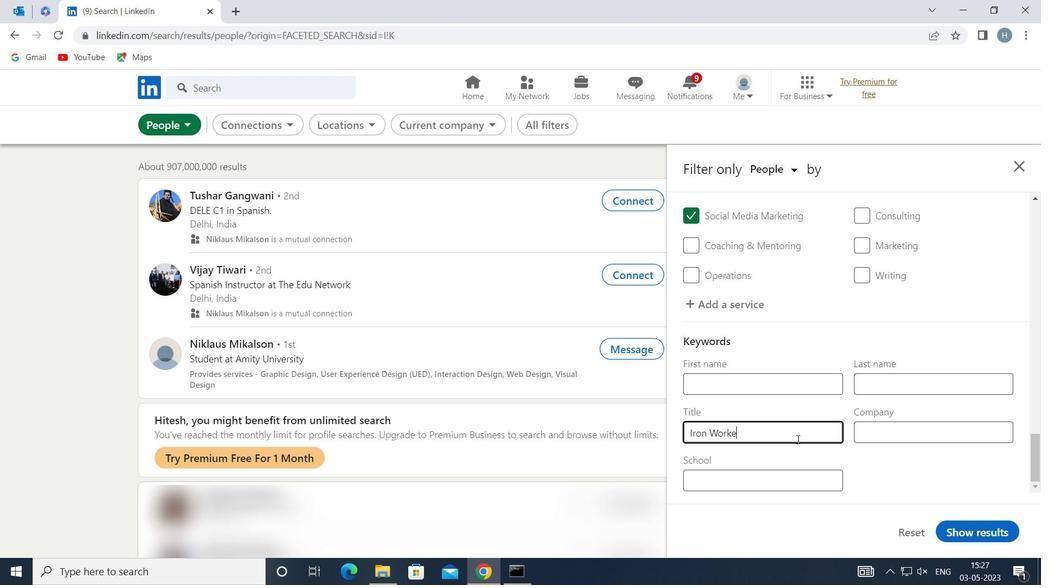 
Action: Mouse moved to (988, 529)
Screenshot: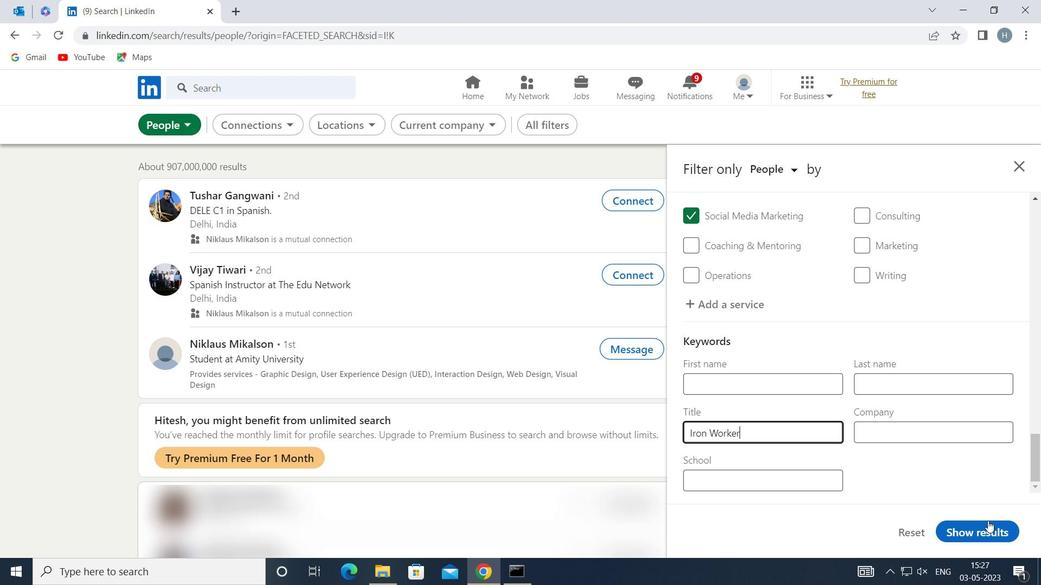 
Action: Mouse pressed left at (988, 529)
Screenshot: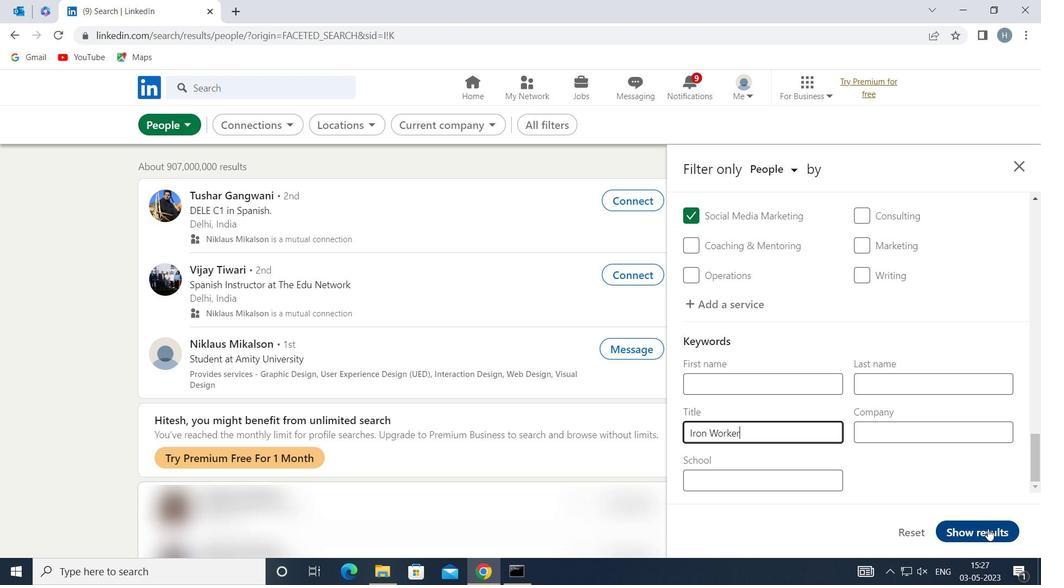 
Action: Mouse moved to (776, 366)
Screenshot: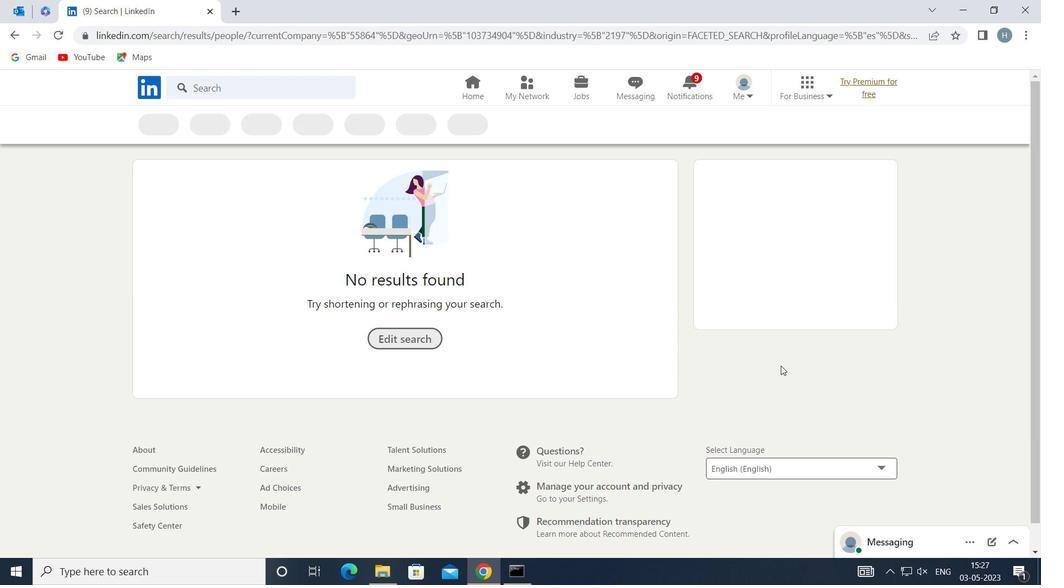 
